 Task: Search one way flight ticket for 5 adults, 1 child, 2 infants in seat and 1 infant on lap in business from Westerly: Westerly State Airport to Evansville: Evansville Regional Airport on 5-3-2023. Choice of flights is United. Number of bags: 1 carry on bag. Price is upto 86000. Outbound departure time preference is 15:15.
Action: Mouse moved to (319, 129)
Screenshot: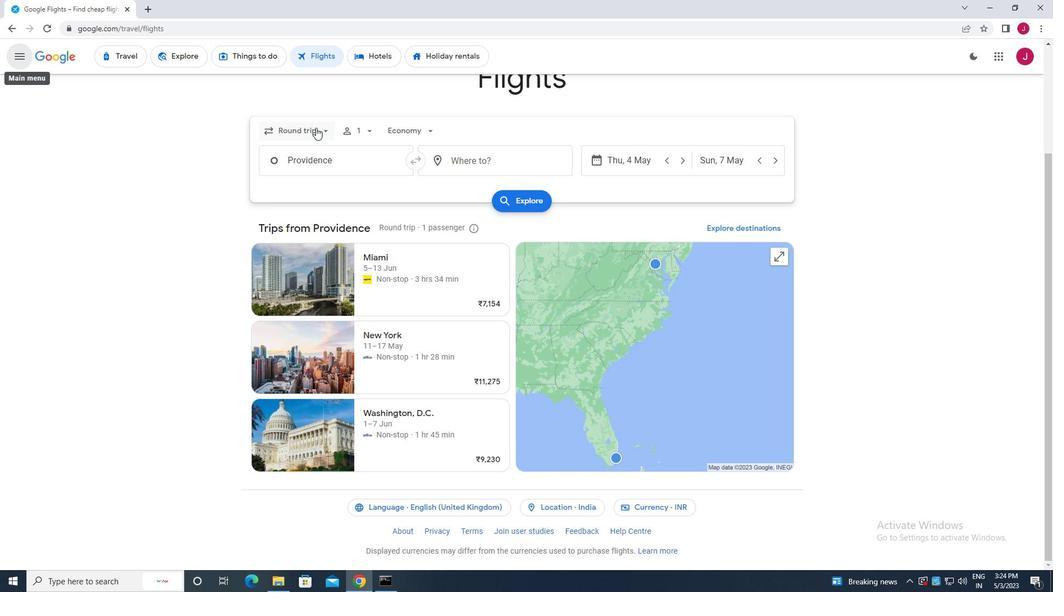 
Action: Mouse pressed left at (319, 129)
Screenshot: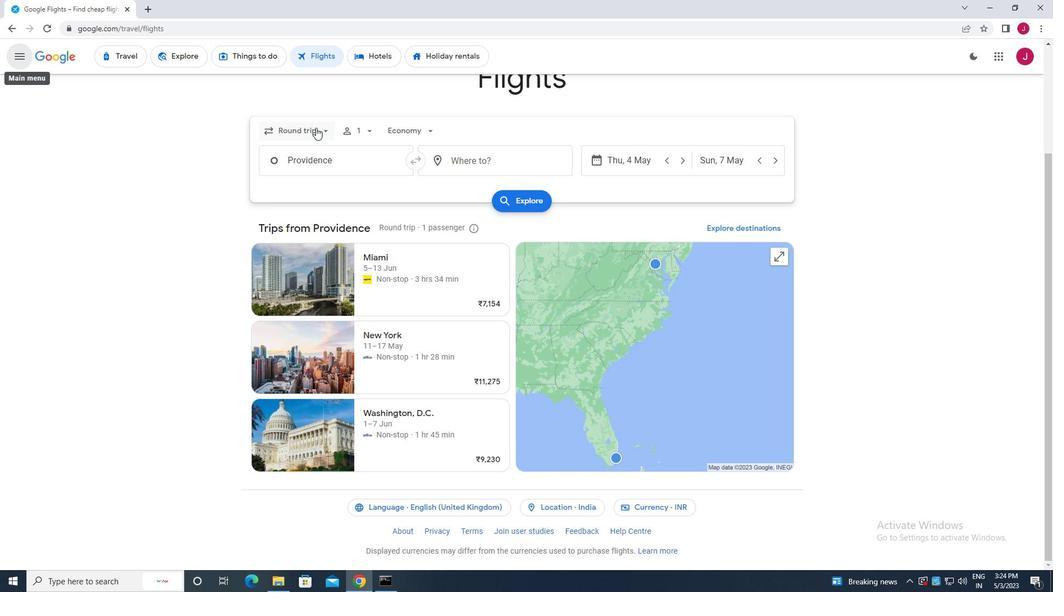 
Action: Mouse moved to (312, 182)
Screenshot: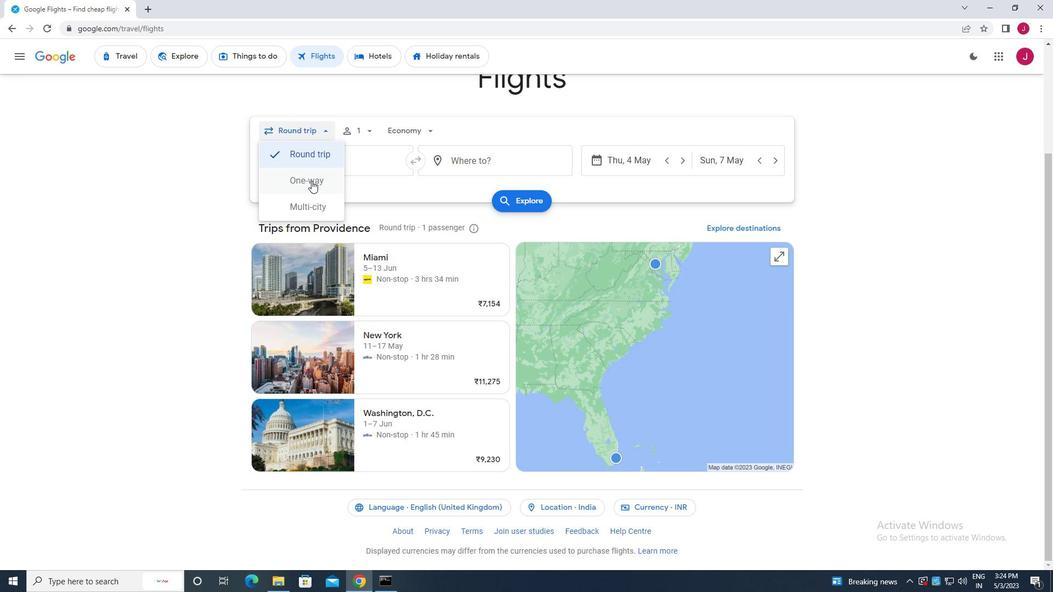 
Action: Mouse pressed left at (312, 182)
Screenshot: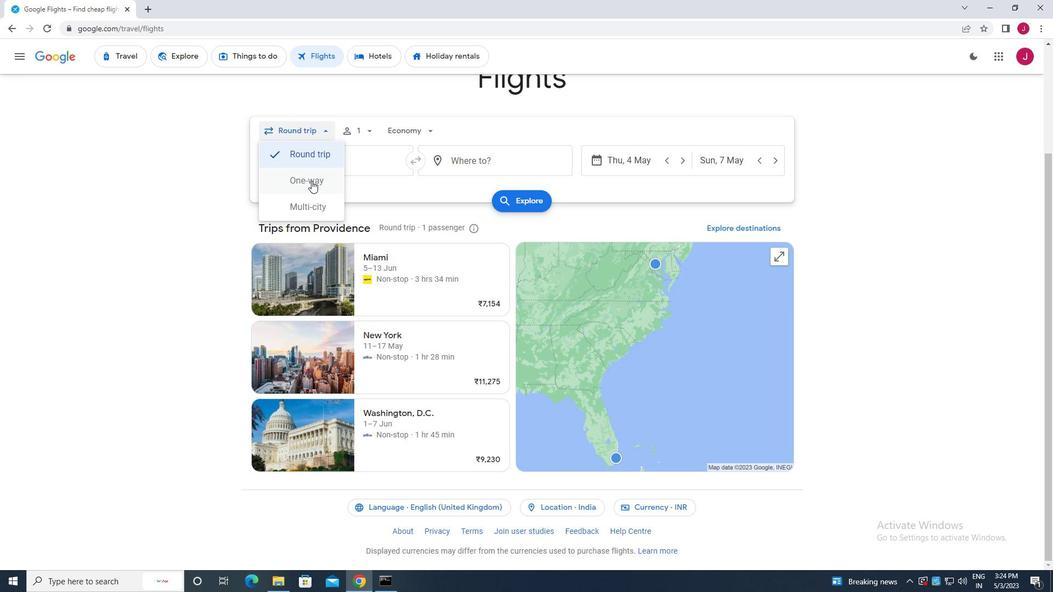 
Action: Mouse moved to (364, 131)
Screenshot: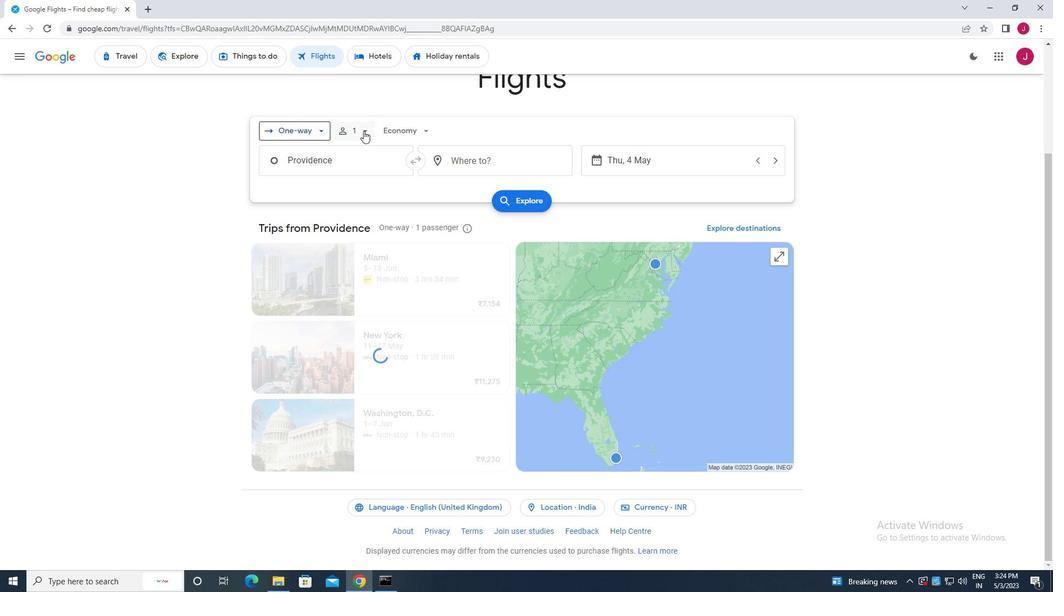 
Action: Mouse pressed left at (364, 131)
Screenshot: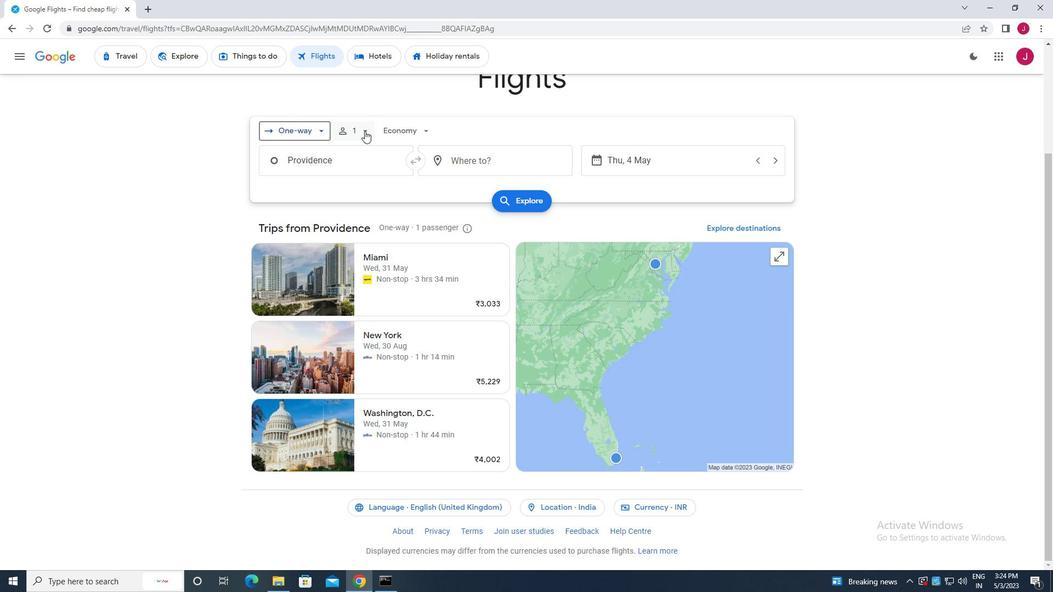 
Action: Mouse moved to (455, 162)
Screenshot: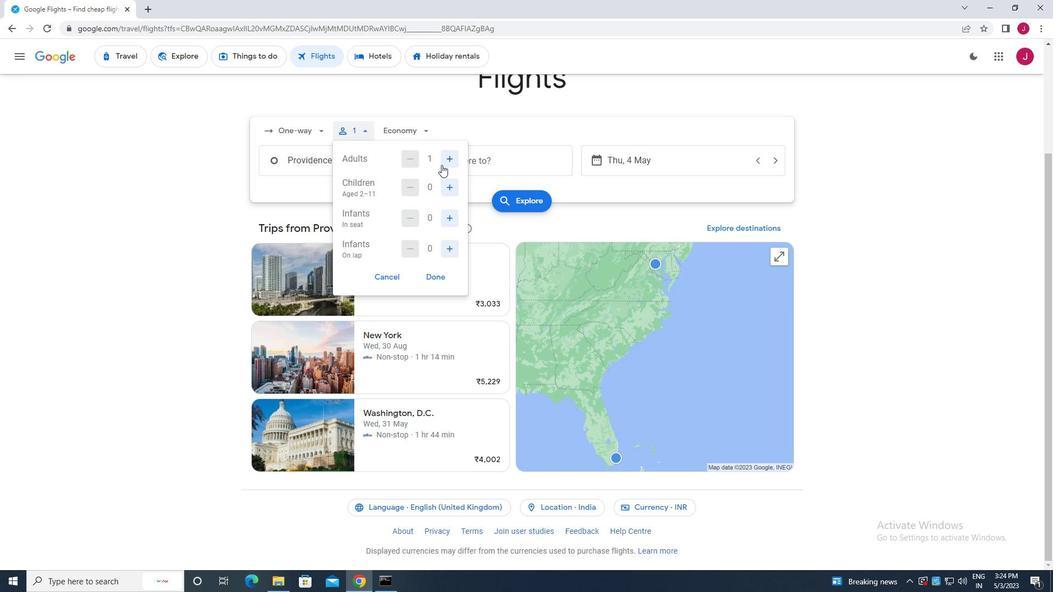 
Action: Mouse pressed left at (455, 162)
Screenshot: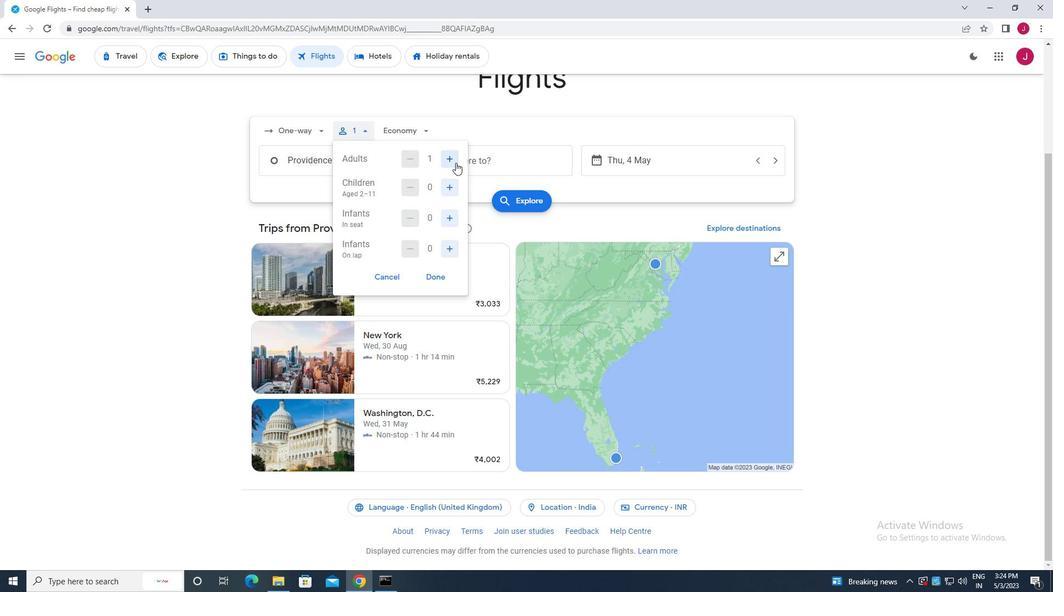 
Action: Mouse pressed left at (455, 162)
Screenshot: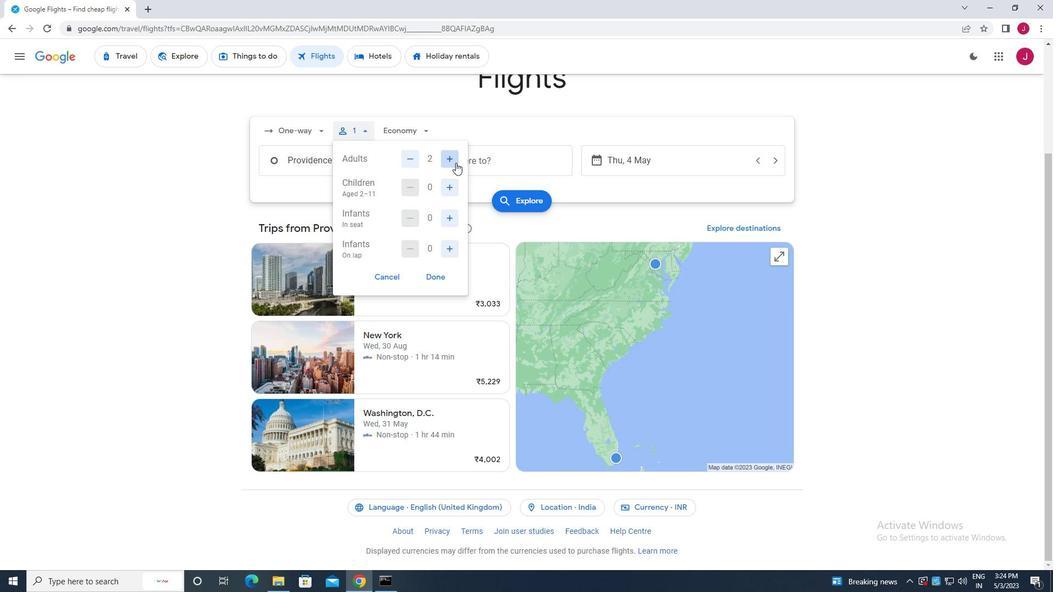 
Action: Mouse pressed left at (455, 162)
Screenshot: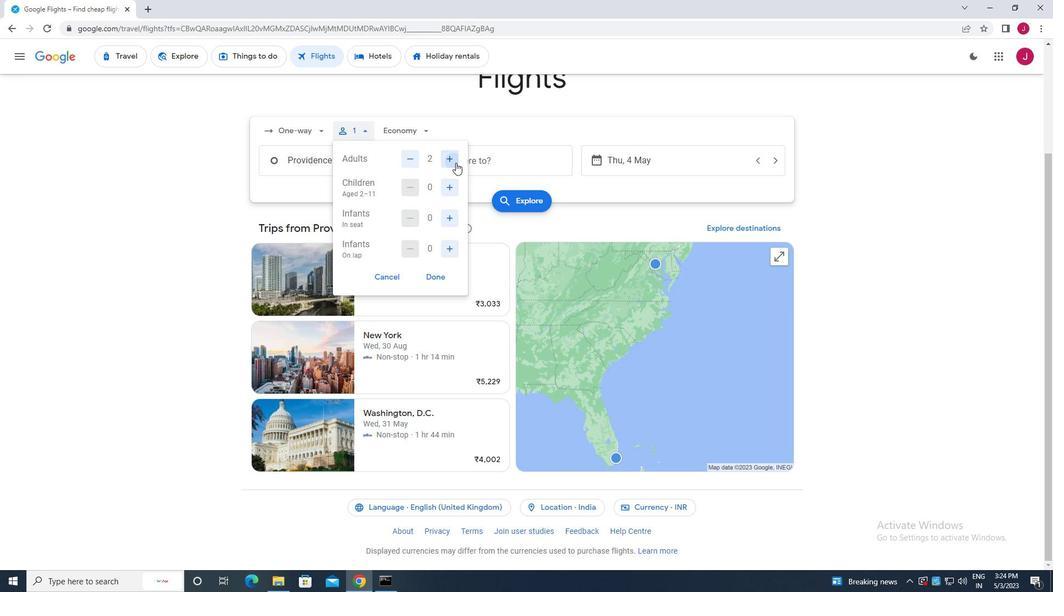 
Action: Mouse pressed left at (455, 162)
Screenshot: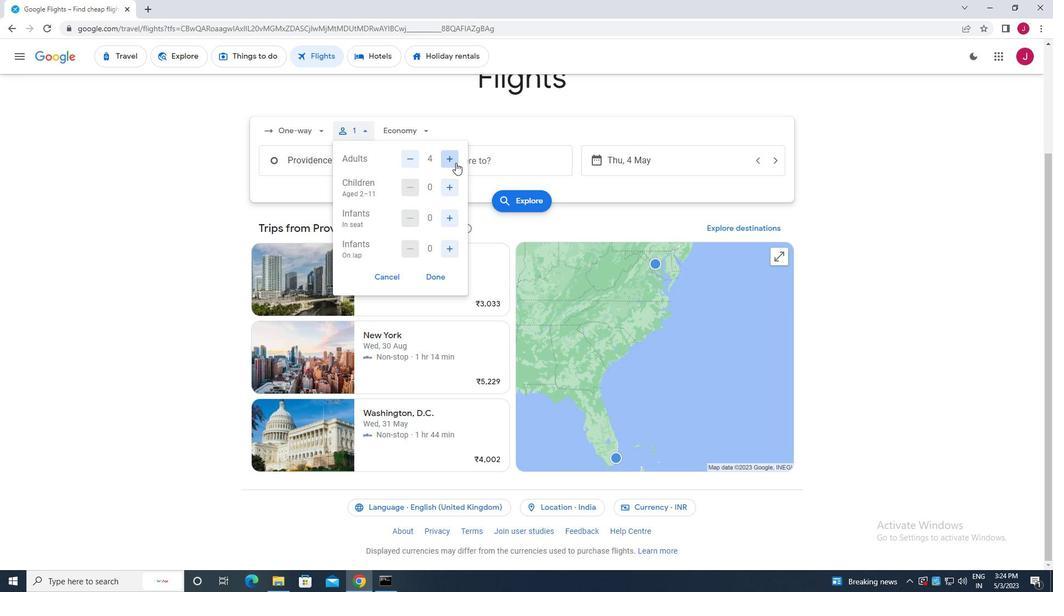 
Action: Mouse moved to (448, 188)
Screenshot: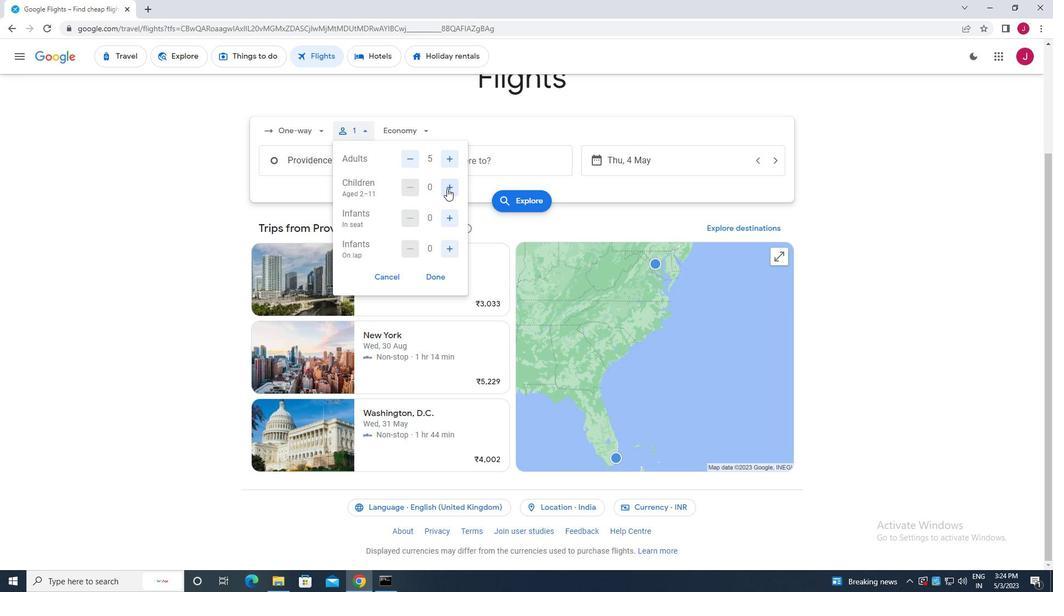 
Action: Mouse pressed left at (448, 188)
Screenshot: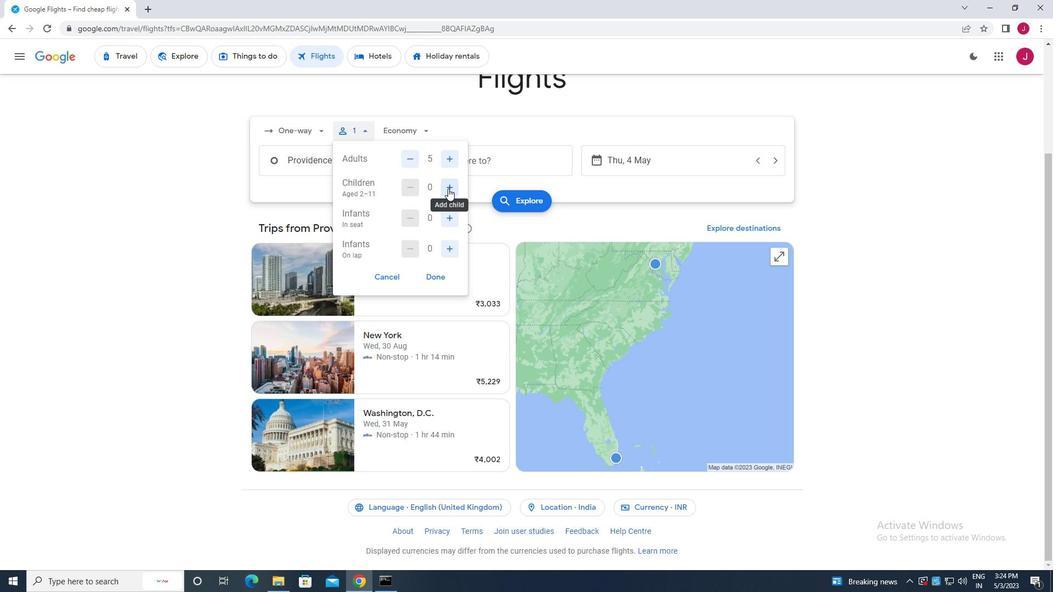 
Action: Mouse moved to (450, 218)
Screenshot: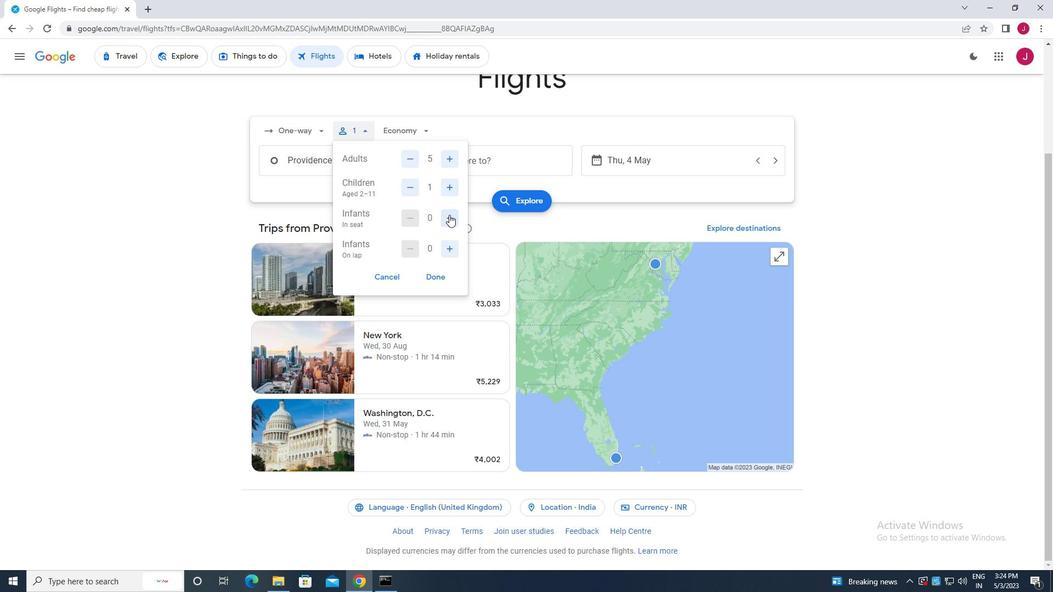 
Action: Mouse pressed left at (450, 218)
Screenshot: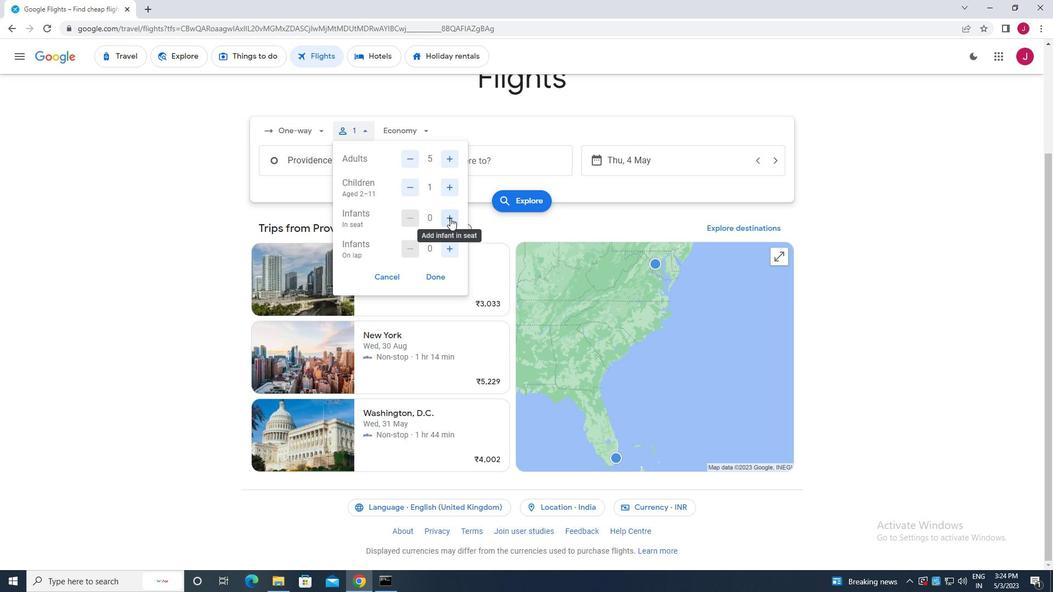 
Action: Mouse pressed left at (450, 218)
Screenshot: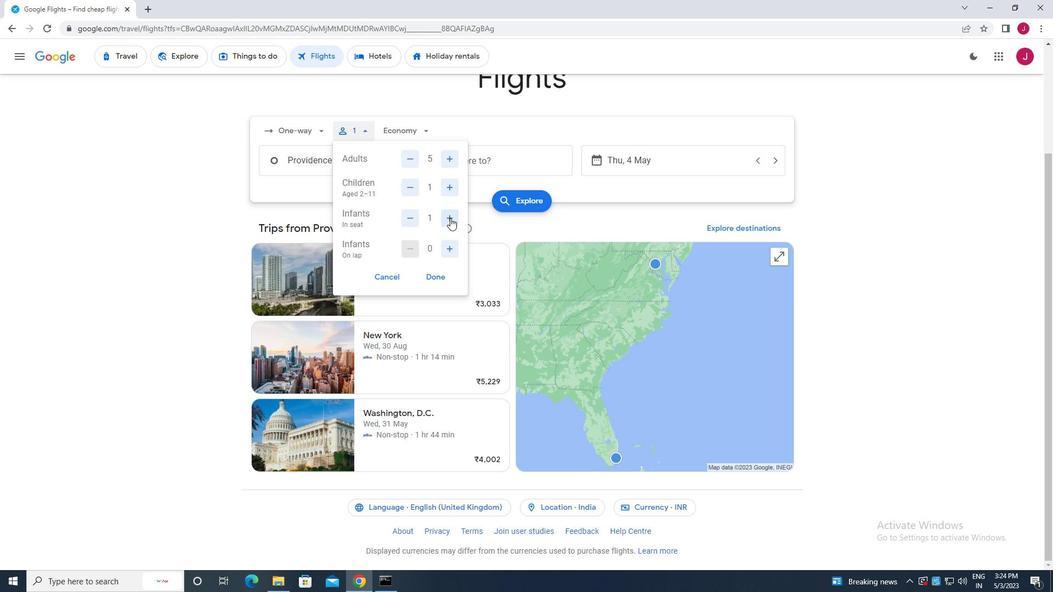 
Action: Mouse moved to (448, 249)
Screenshot: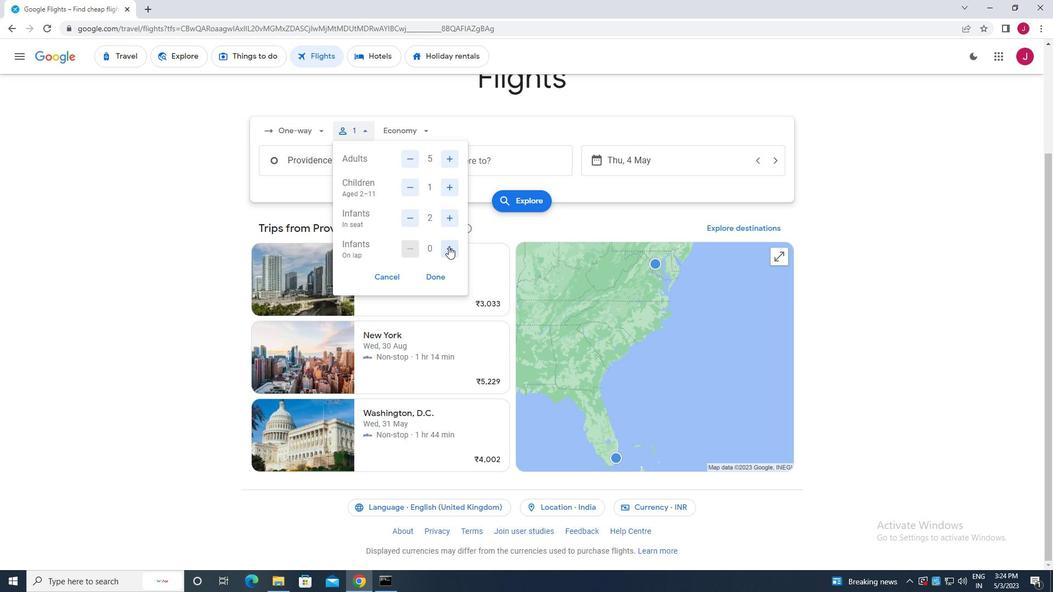 
Action: Mouse pressed left at (448, 249)
Screenshot: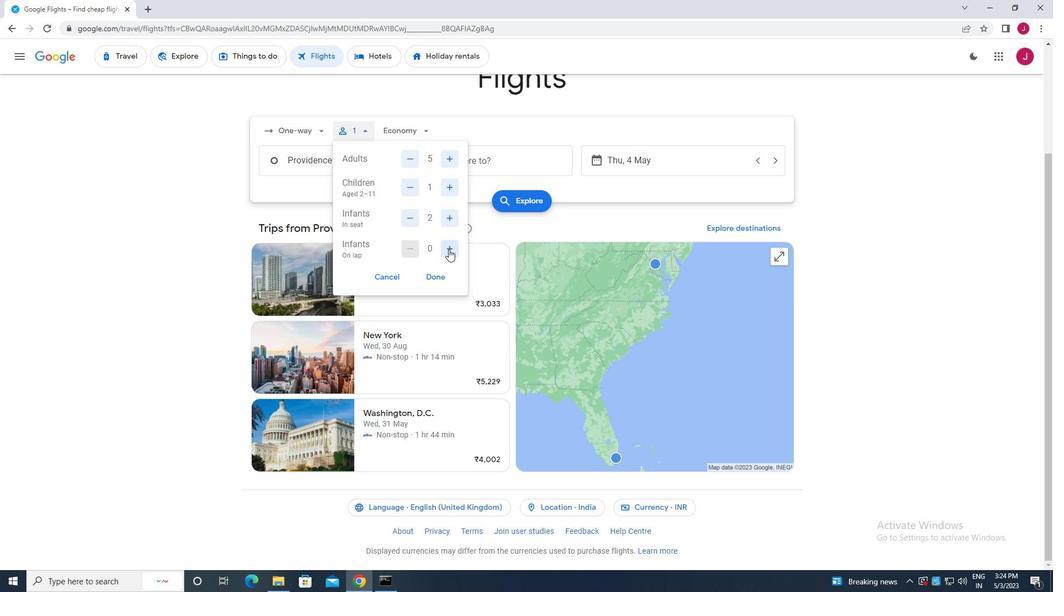 
Action: Mouse moved to (434, 278)
Screenshot: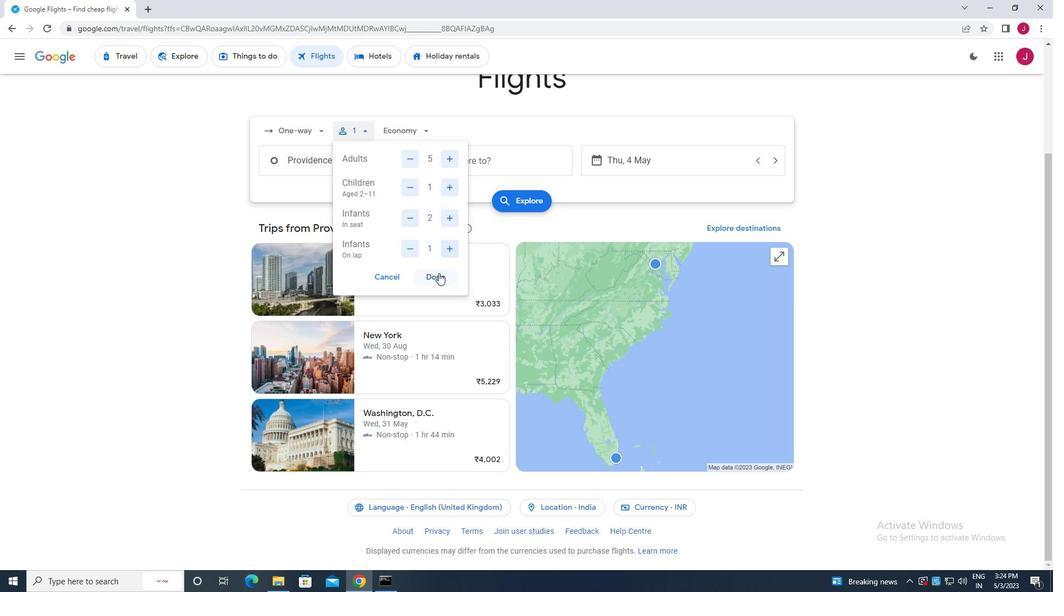 
Action: Mouse pressed left at (434, 278)
Screenshot: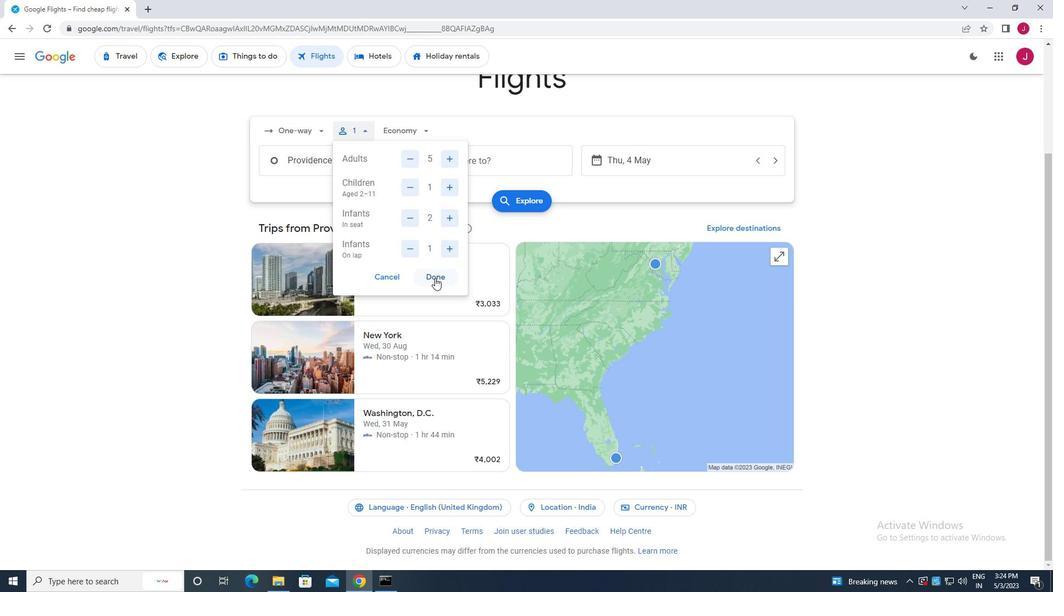 
Action: Mouse moved to (419, 128)
Screenshot: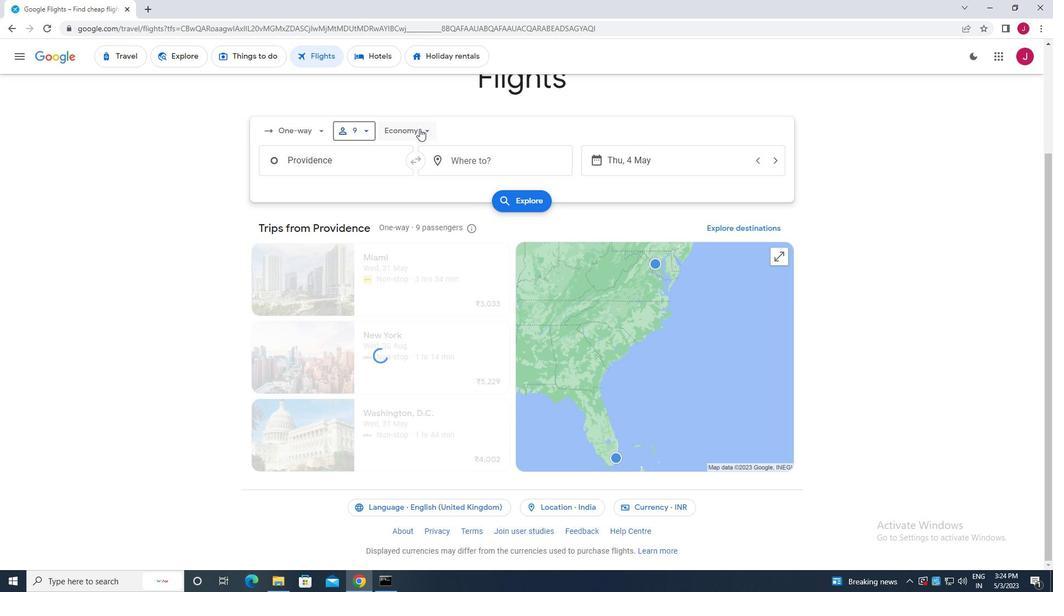 
Action: Mouse pressed left at (419, 128)
Screenshot: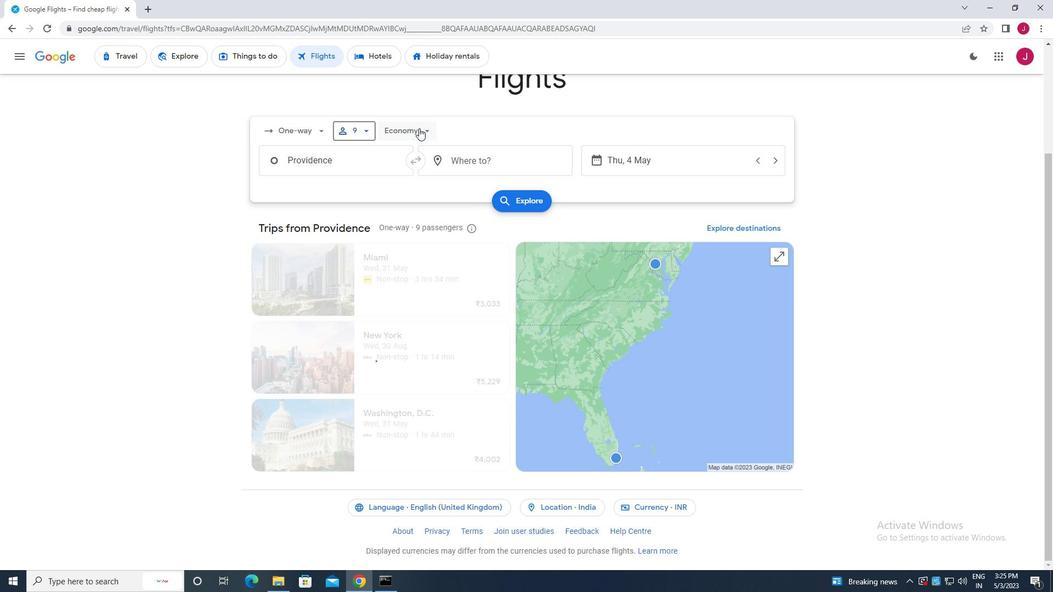 
Action: Mouse moved to (430, 208)
Screenshot: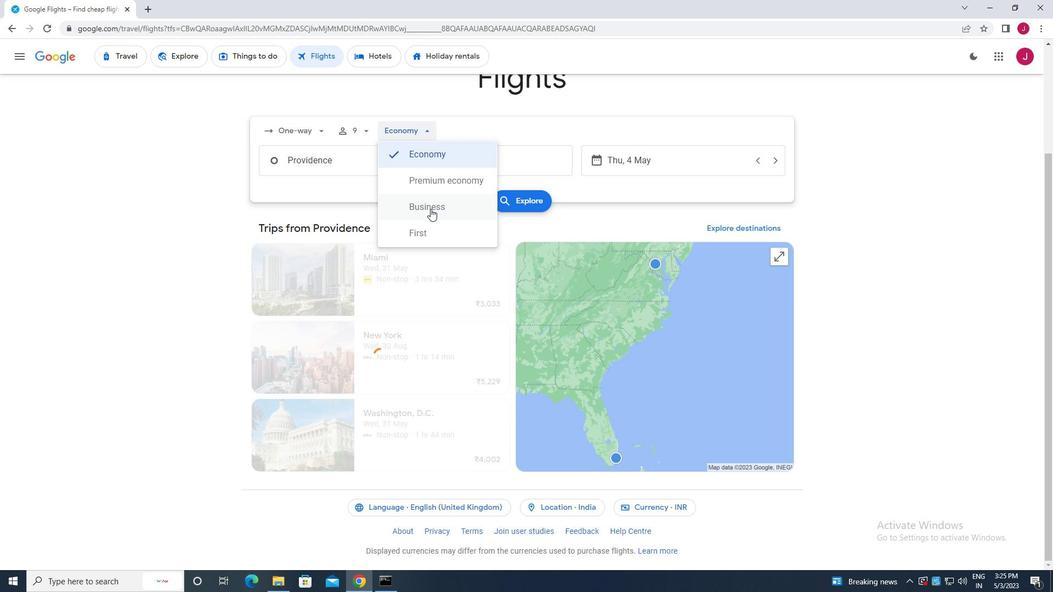 
Action: Mouse pressed left at (430, 208)
Screenshot: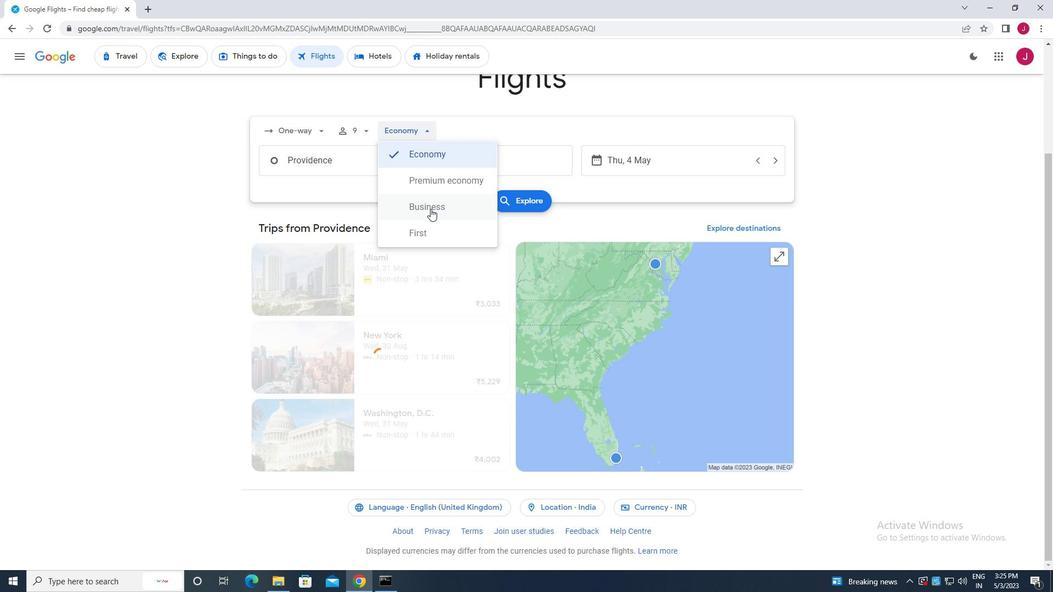 
Action: Mouse moved to (365, 167)
Screenshot: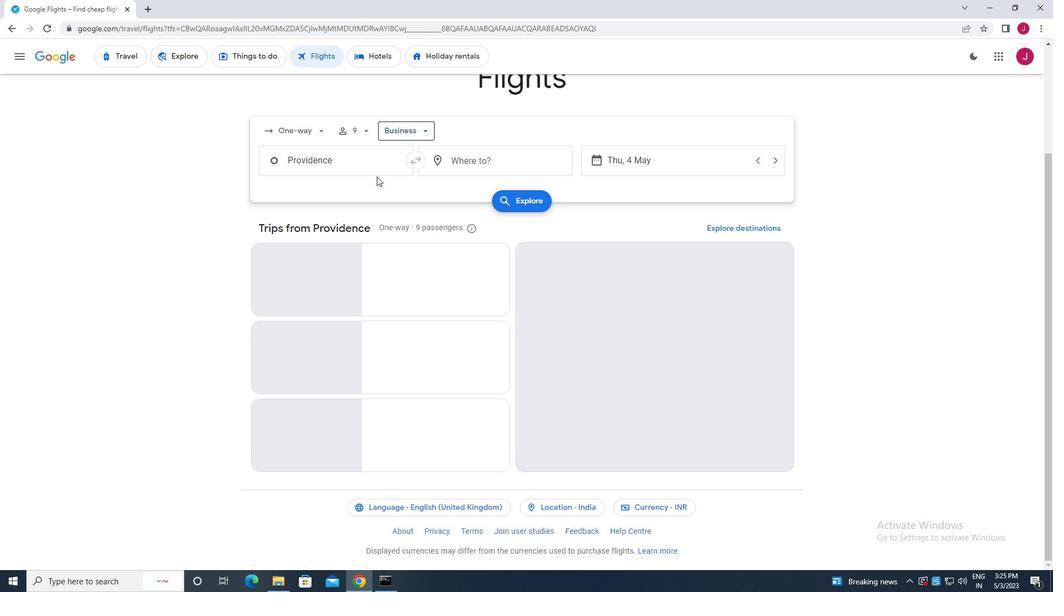 
Action: Mouse pressed left at (365, 167)
Screenshot: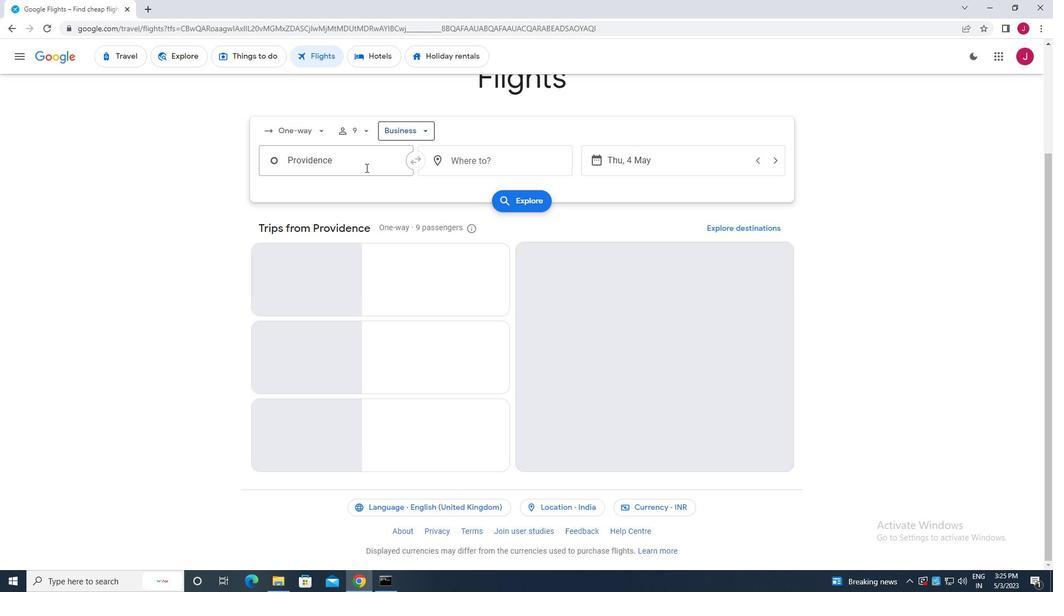 
Action: Mouse moved to (365, 167)
Screenshot: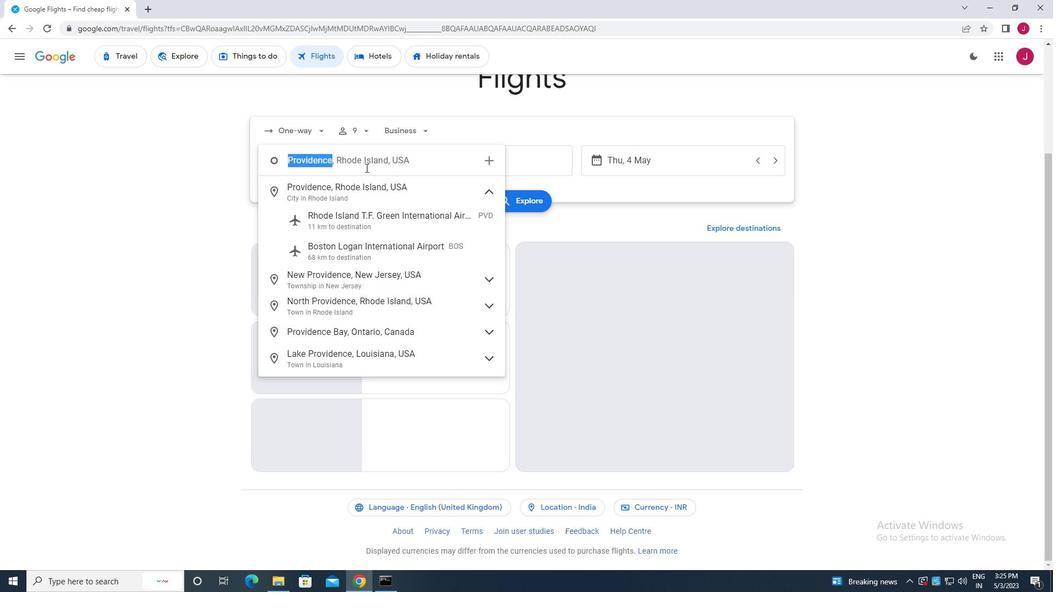 
Action: Key pressed westery<Key.space>state<Key.backspace><Key.backspace><Key.backspace><Key.backspace><Key.backspace><Key.backspace><Key.space>airport
Screenshot: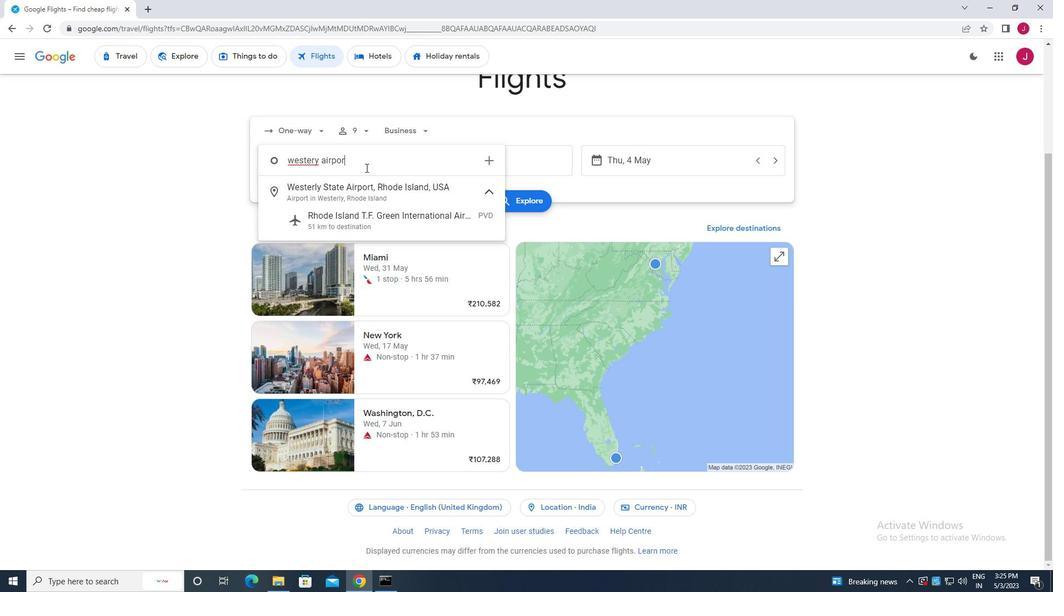 
Action: Mouse moved to (376, 189)
Screenshot: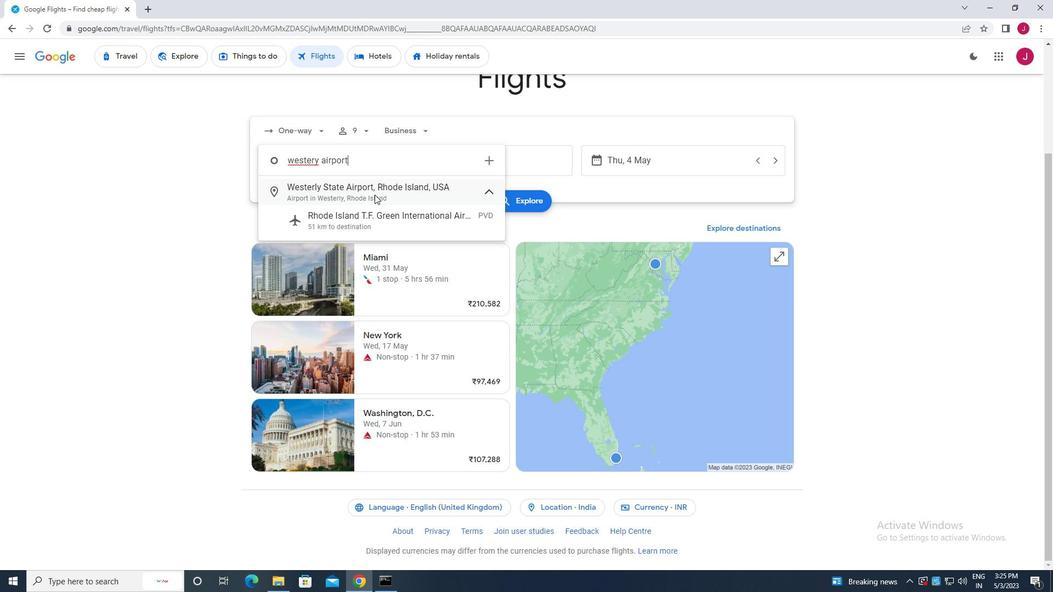 
Action: Mouse pressed left at (376, 189)
Screenshot: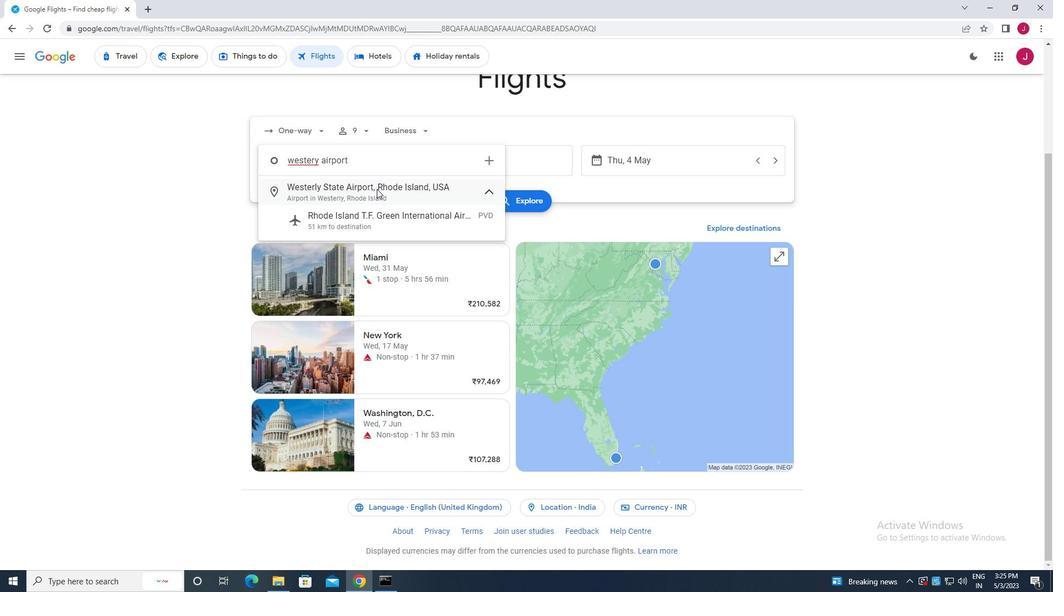 
Action: Mouse moved to (487, 165)
Screenshot: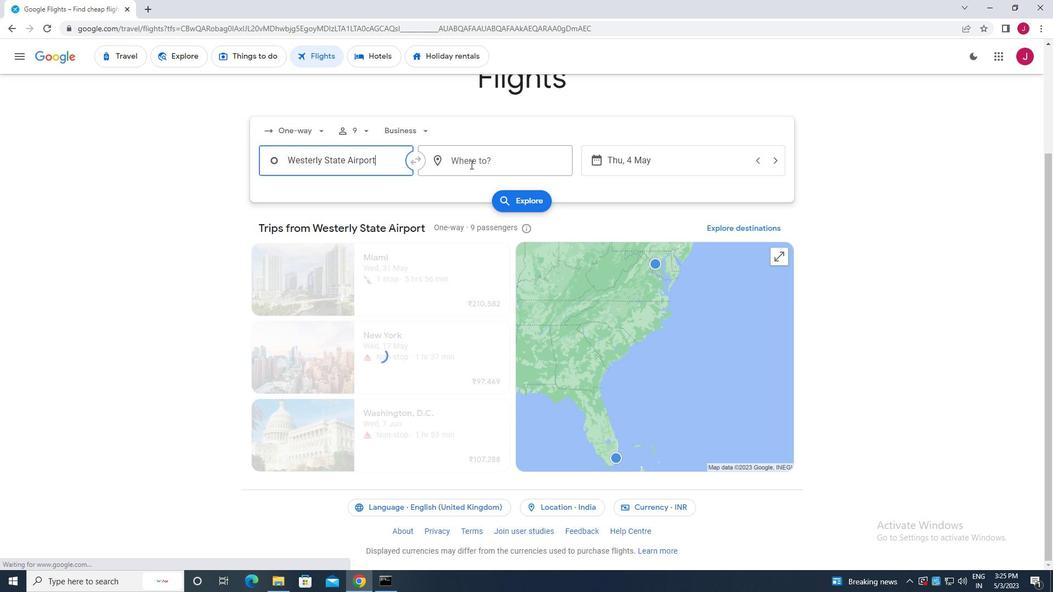 
Action: Mouse pressed left at (487, 165)
Screenshot: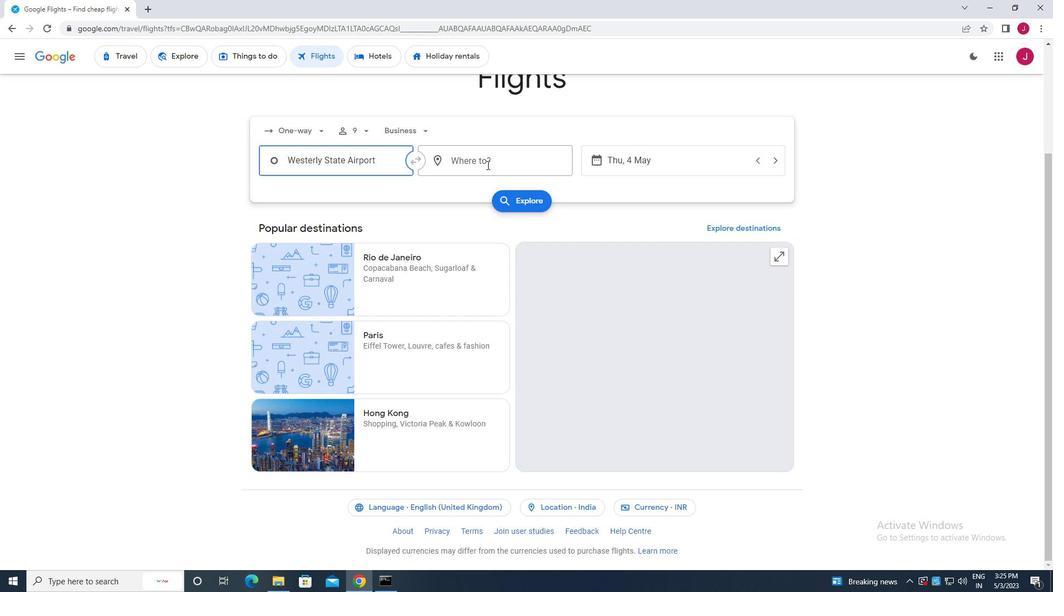 
Action: Mouse moved to (489, 165)
Screenshot: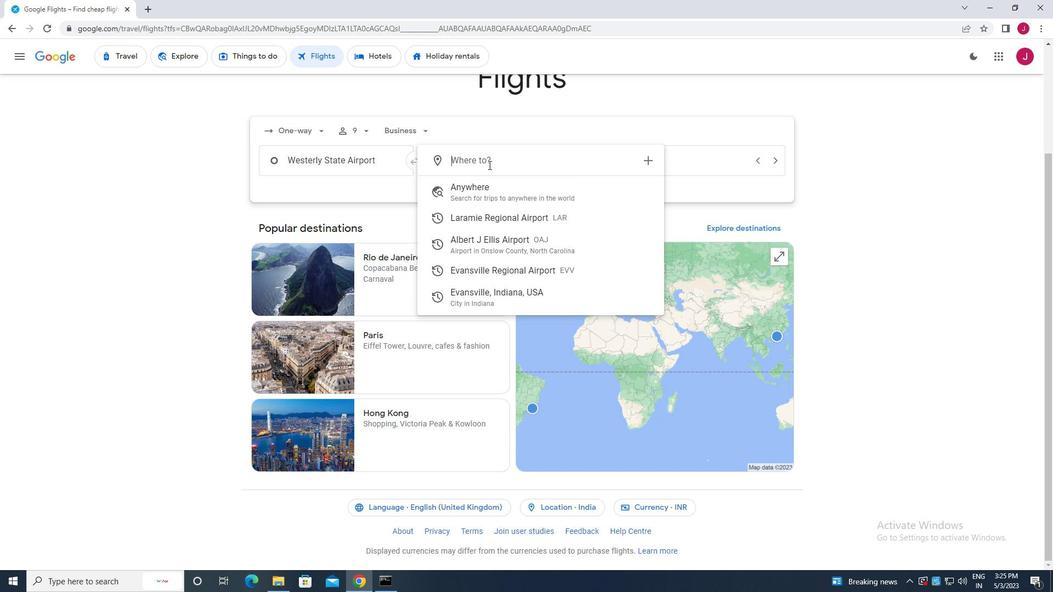 
Action: Key pressed evans
Screenshot: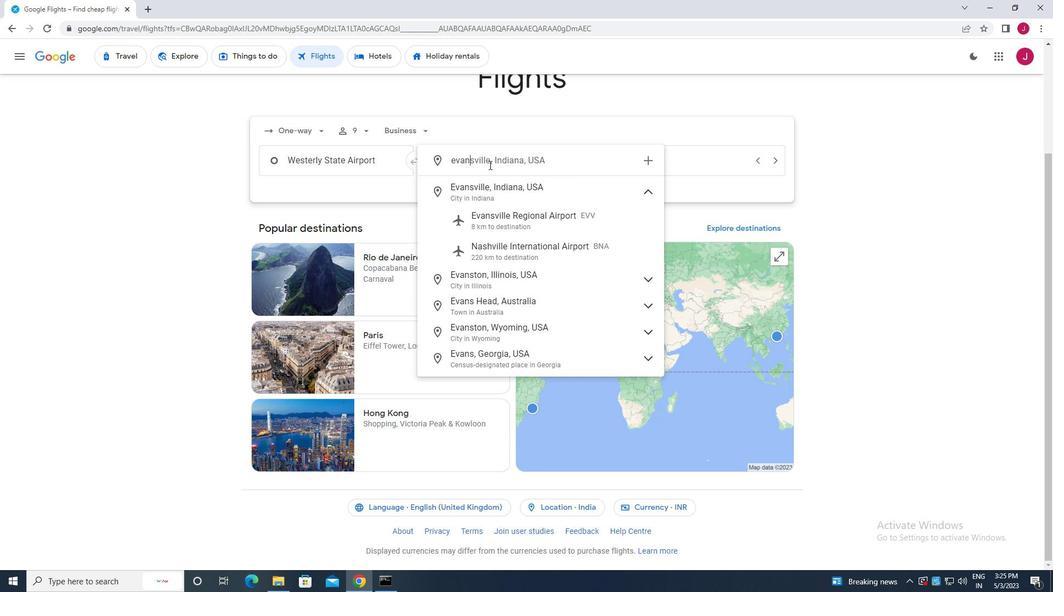 
Action: Mouse moved to (570, 221)
Screenshot: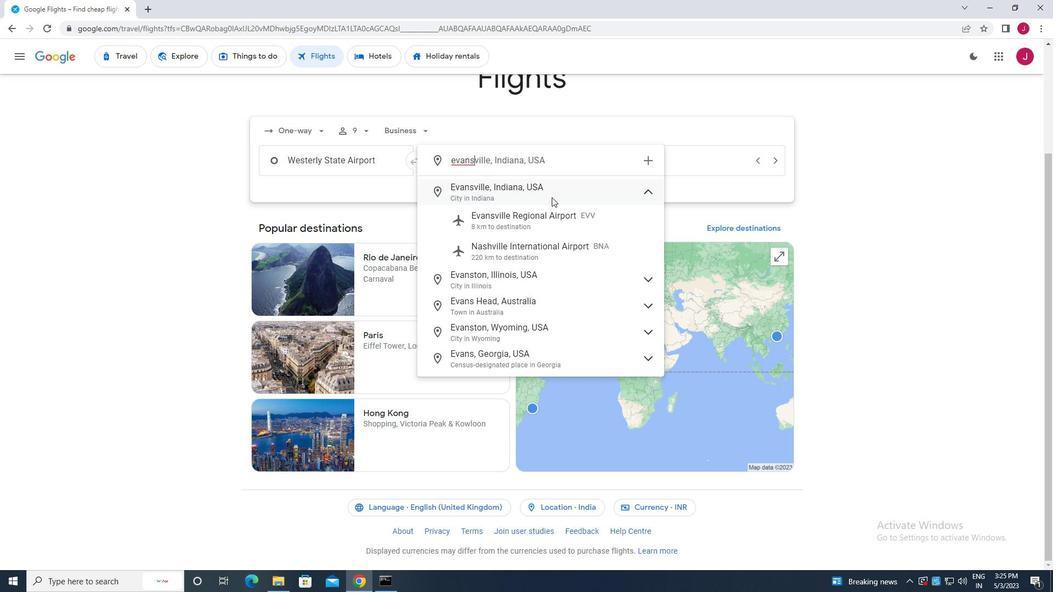 
Action: Mouse pressed left at (570, 221)
Screenshot: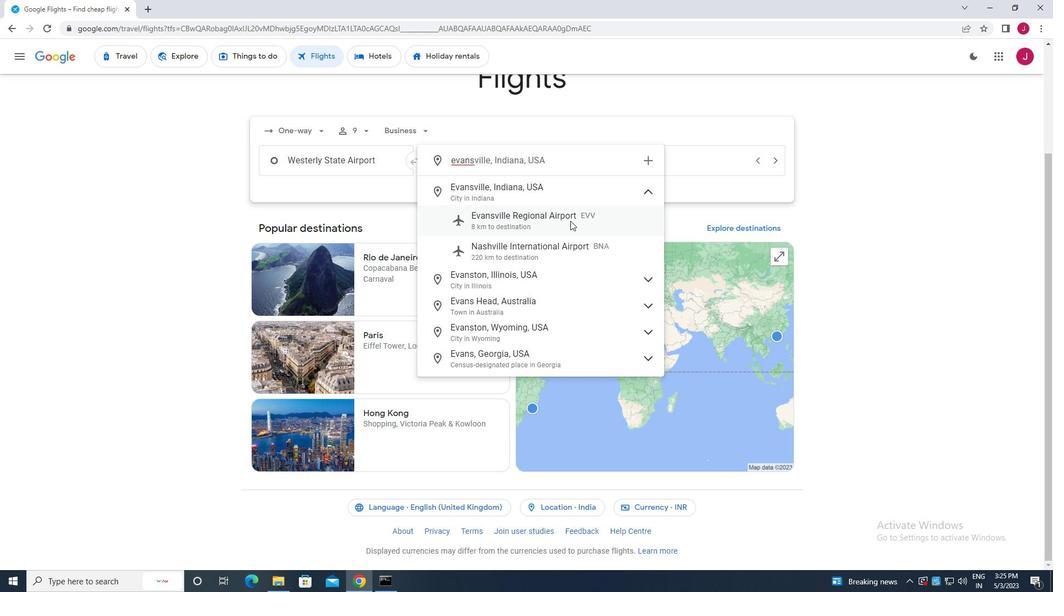 
Action: Mouse moved to (666, 165)
Screenshot: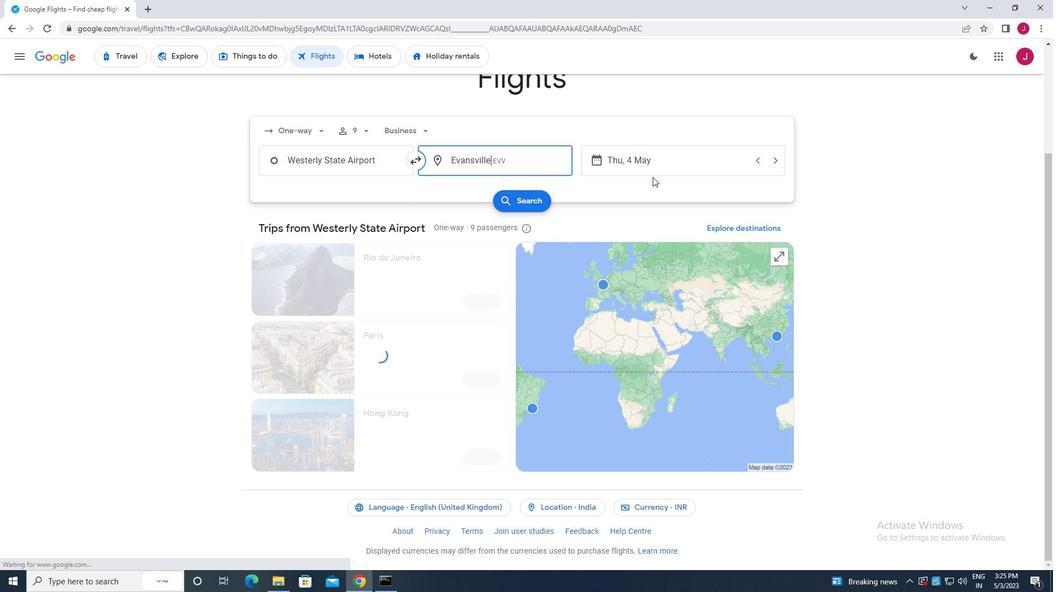 
Action: Mouse pressed left at (666, 165)
Screenshot: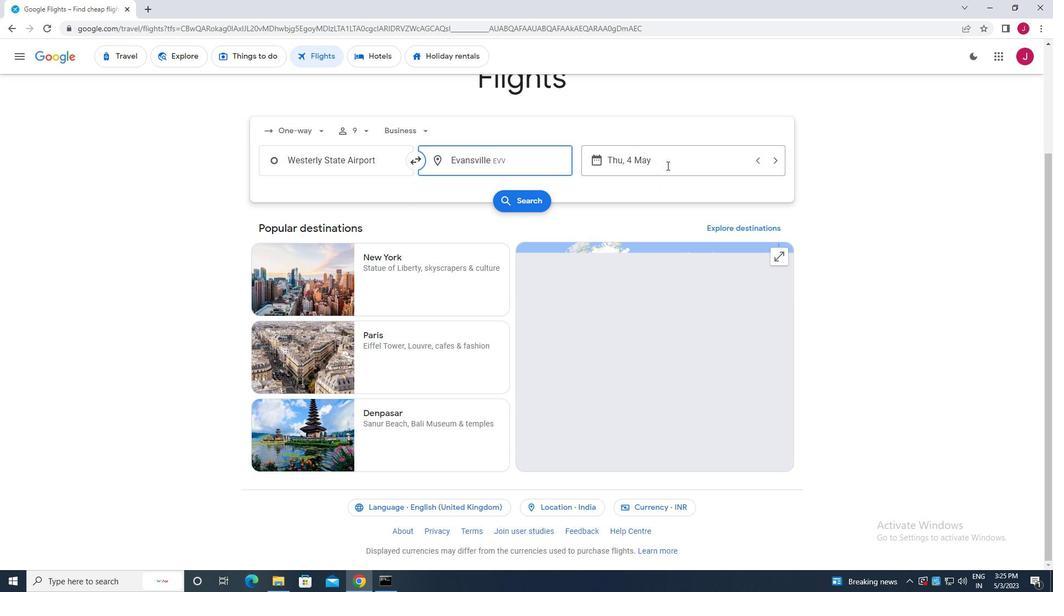 
Action: Mouse moved to (473, 249)
Screenshot: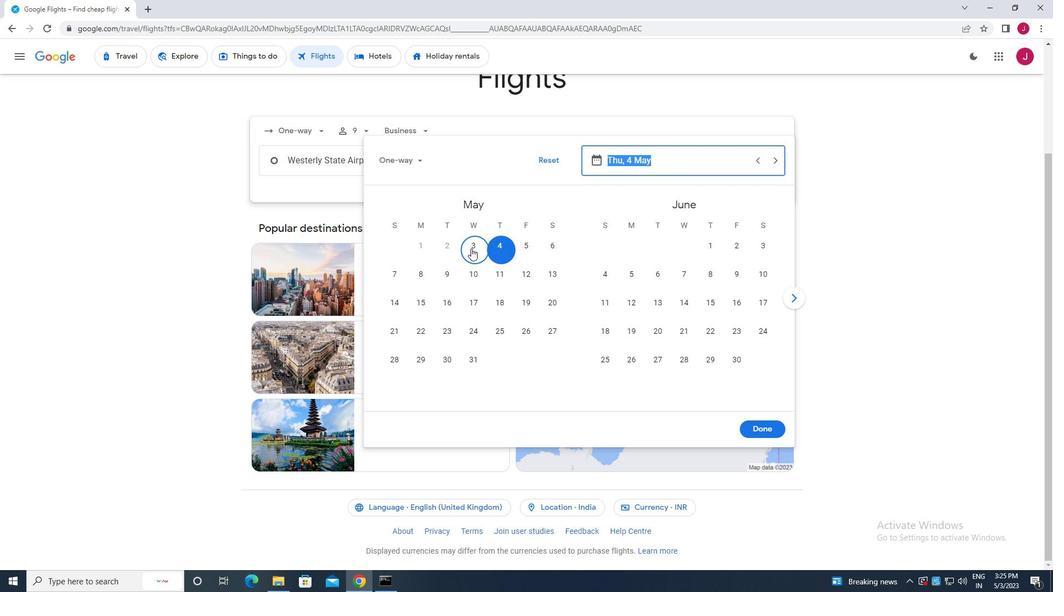 
Action: Mouse pressed left at (473, 249)
Screenshot: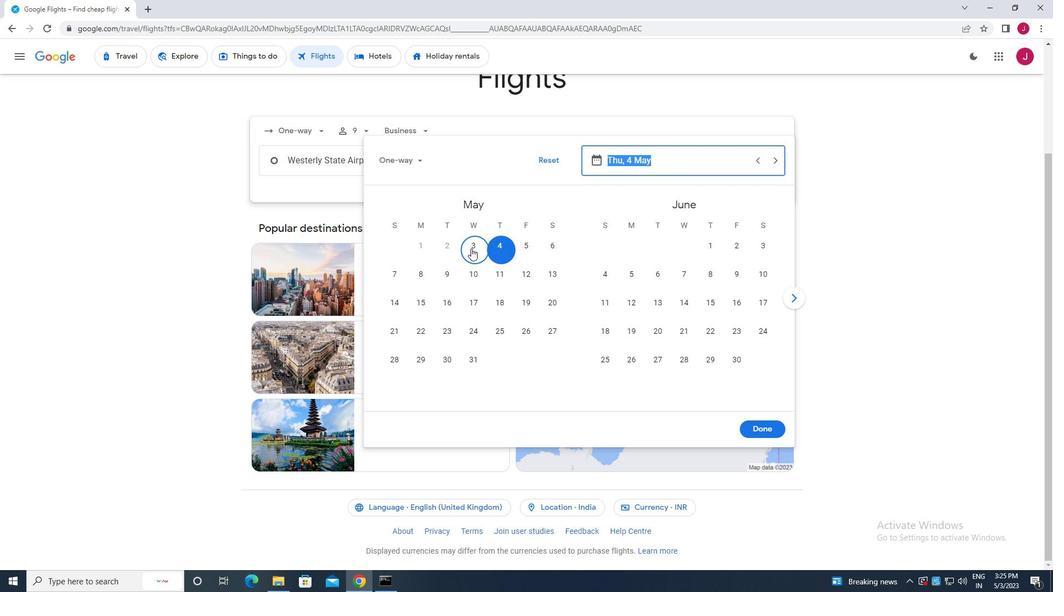 
Action: Mouse moved to (761, 425)
Screenshot: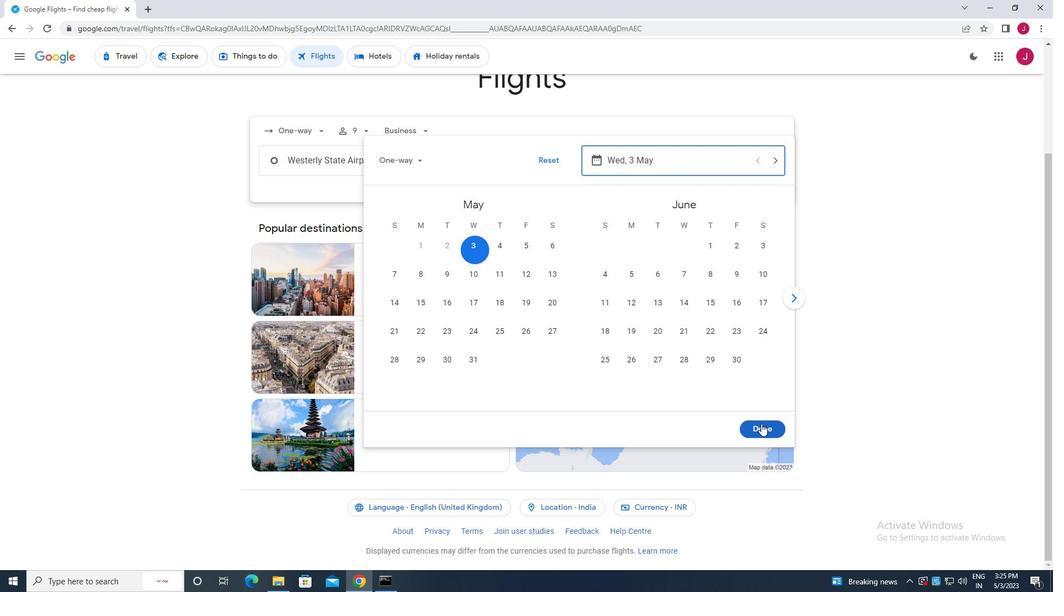 
Action: Mouse pressed left at (761, 425)
Screenshot: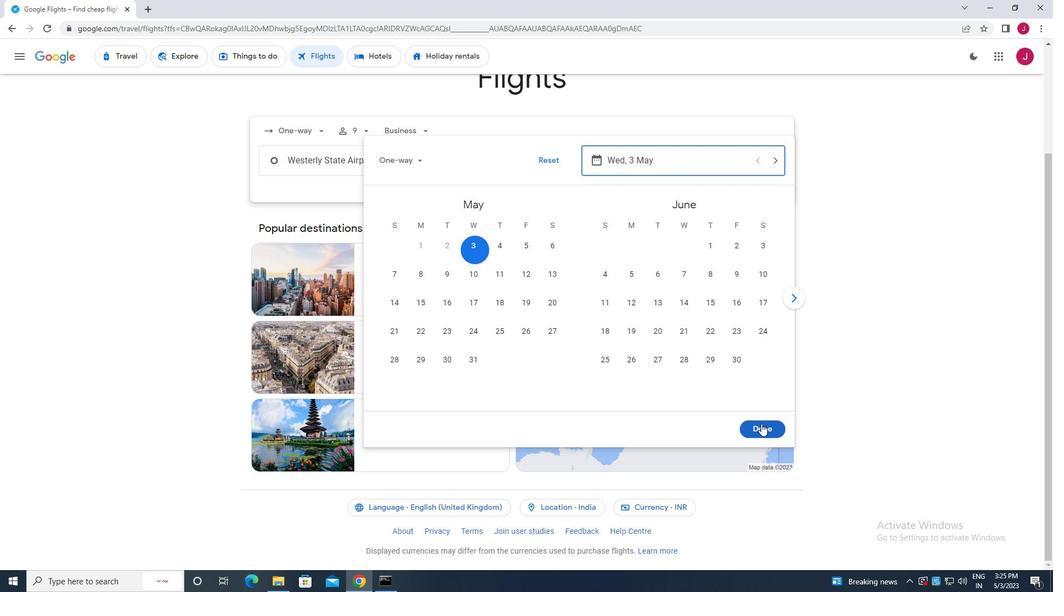 
Action: Mouse moved to (529, 202)
Screenshot: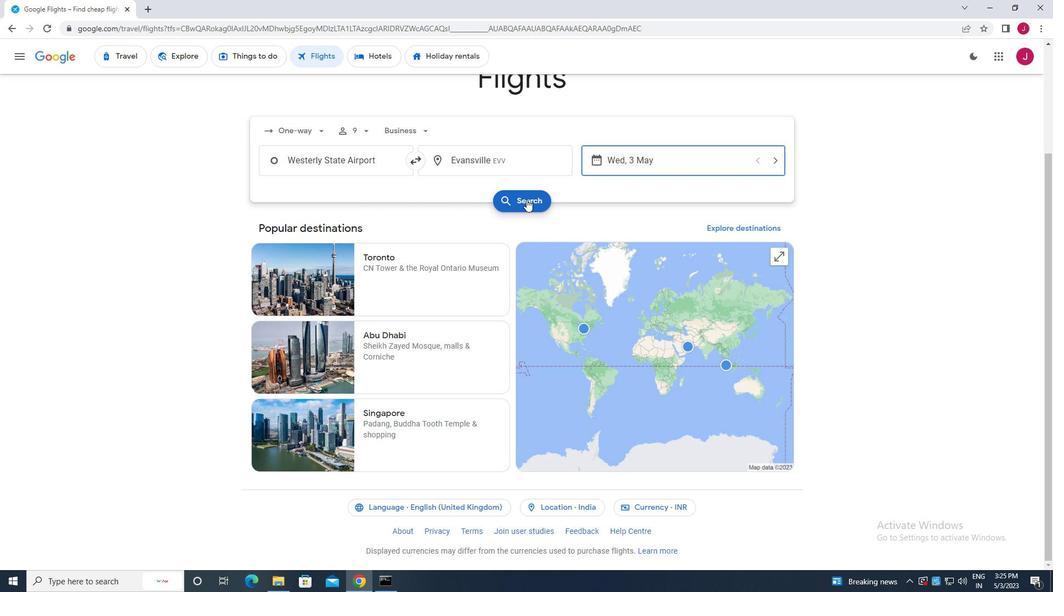 
Action: Mouse pressed left at (529, 202)
Screenshot: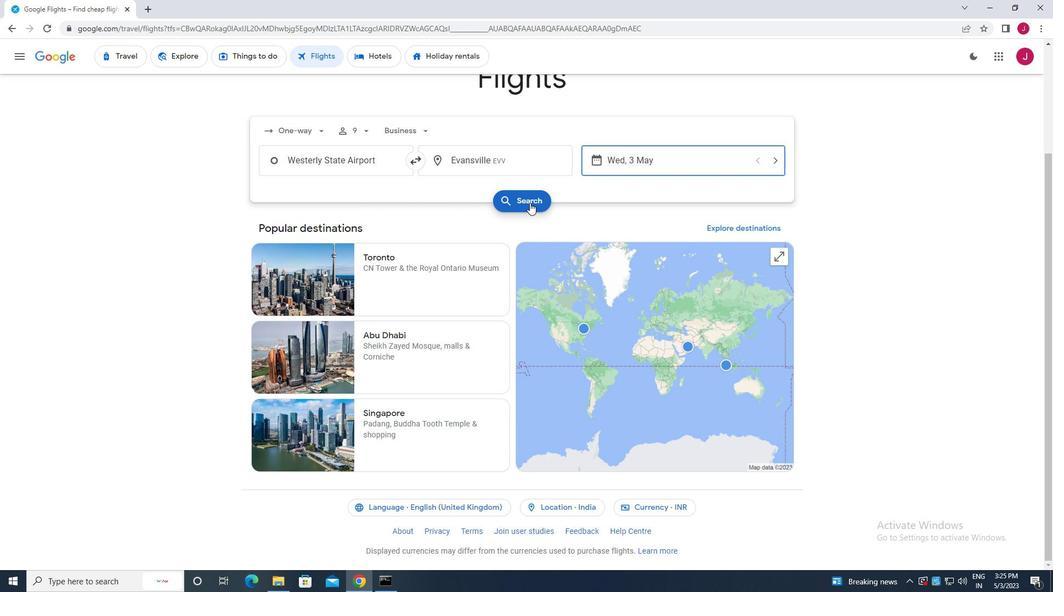 
Action: Mouse moved to (291, 155)
Screenshot: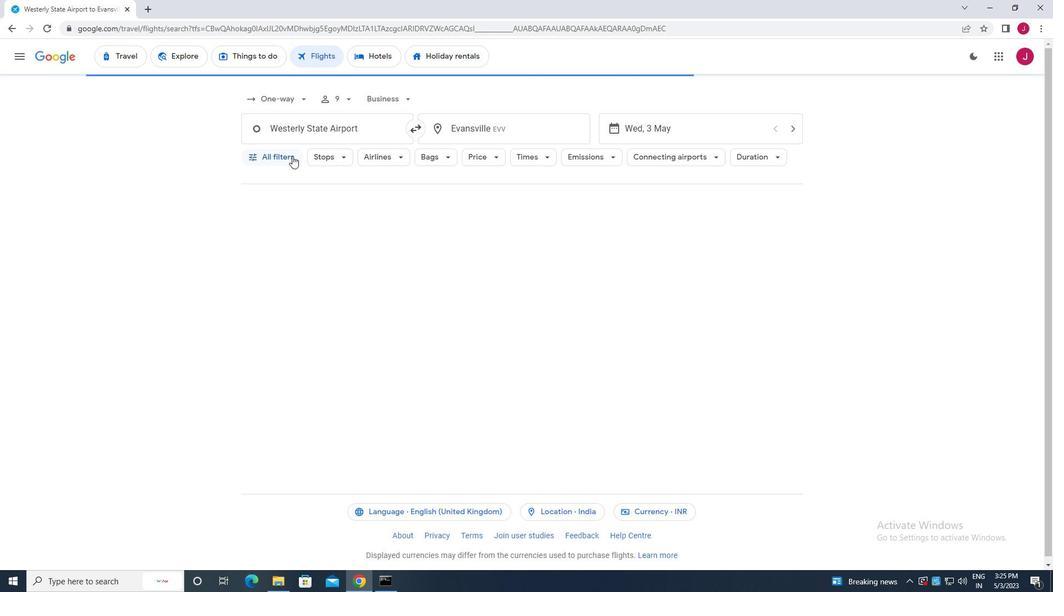 
Action: Mouse pressed left at (291, 155)
Screenshot: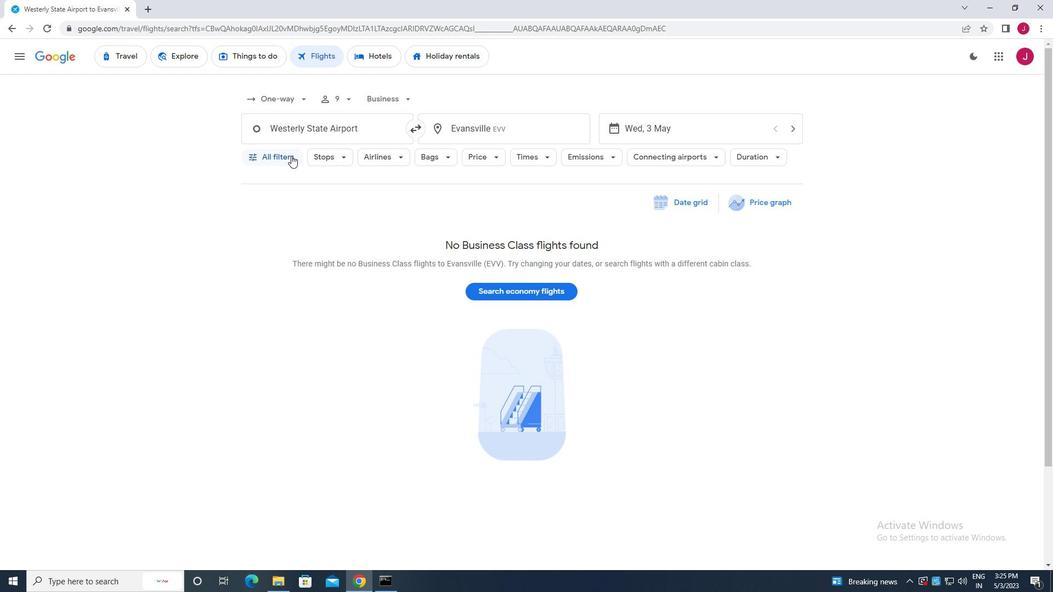 
Action: Mouse moved to (326, 193)
Screenshot: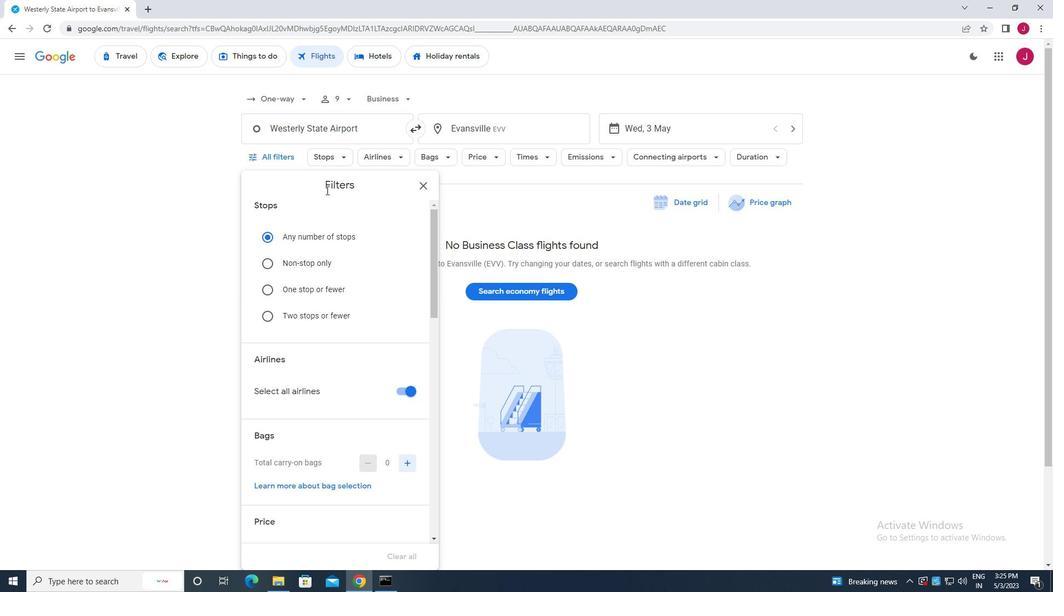 
Action: Mouse scrolled (326, 193) with delta (0, 0)
Screenshot: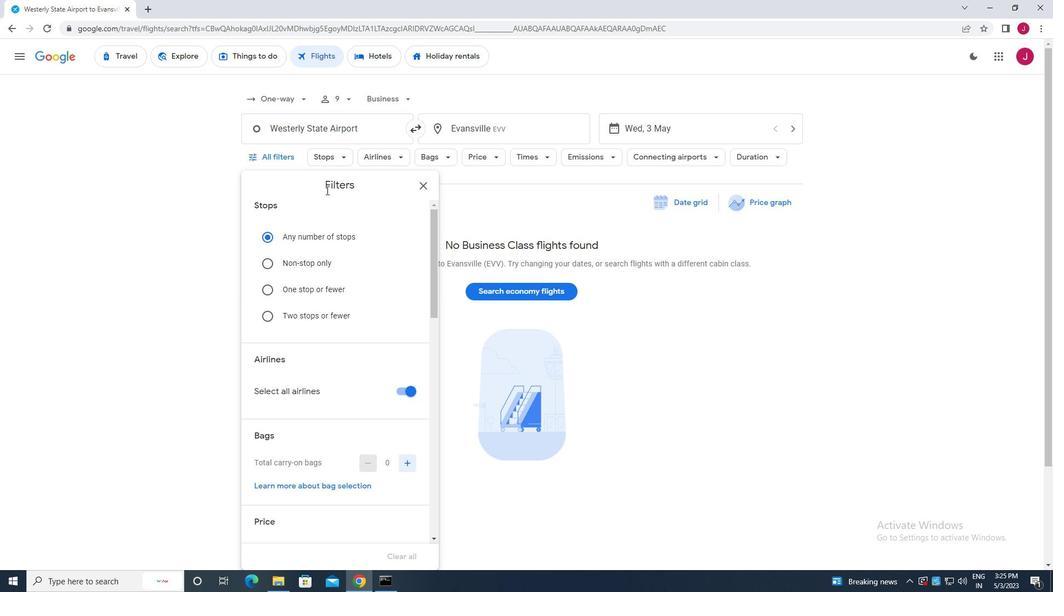 
Action: Mouse moved to (330, 198)
Screenshot: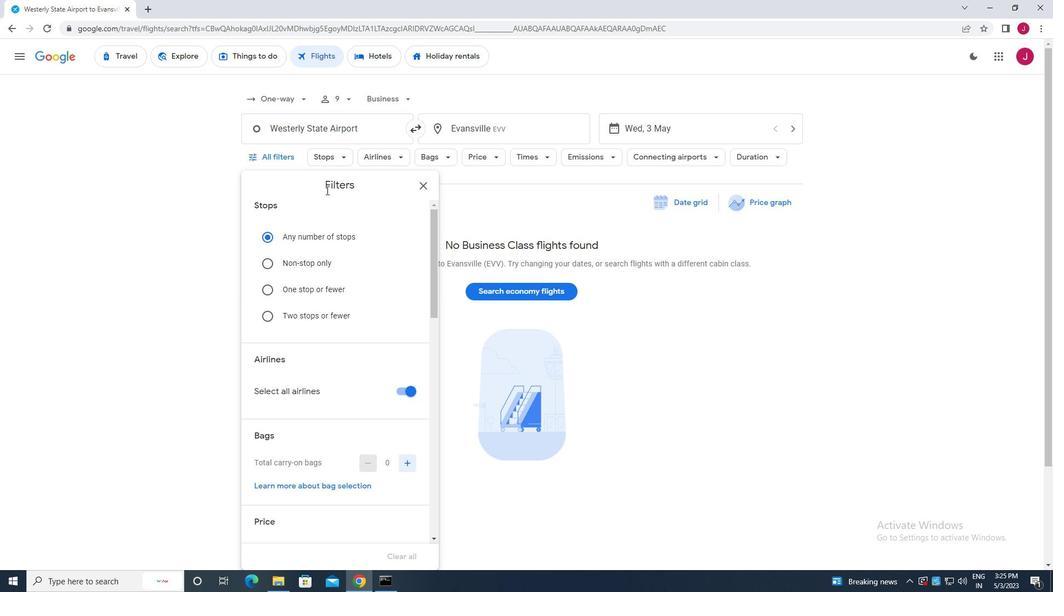 
Action: Mouse scrolled (330, 197) with delta (0, 0)
Screenshot: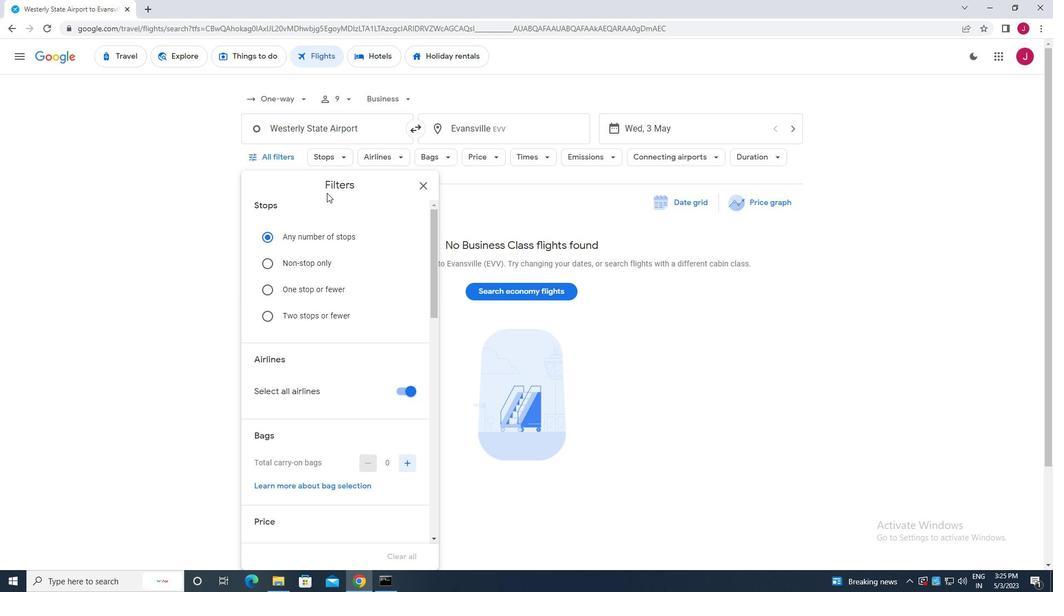 
Action: Mouse moved to (400, 278)
Screenshot: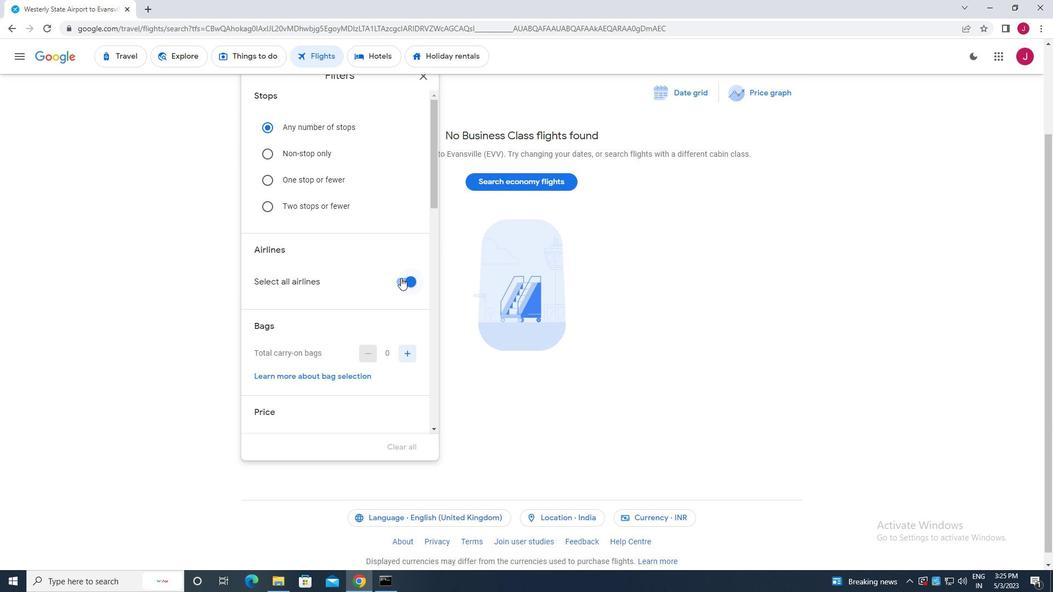 
Action: Mouse pressed left at (400, 278)
Screenshot: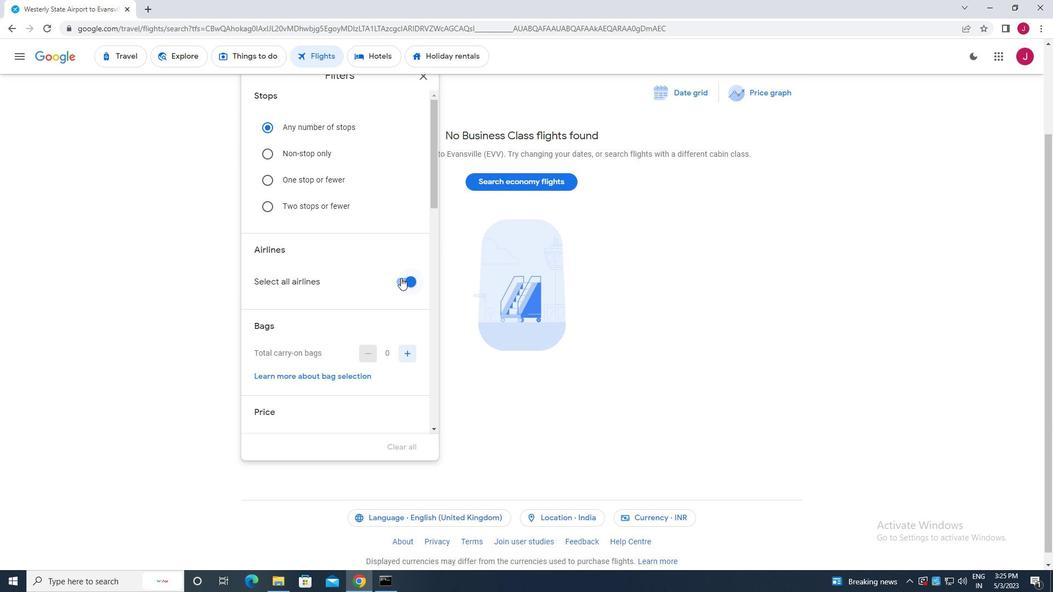 
Action: Mouse moved to (358, 240)
Screenshot: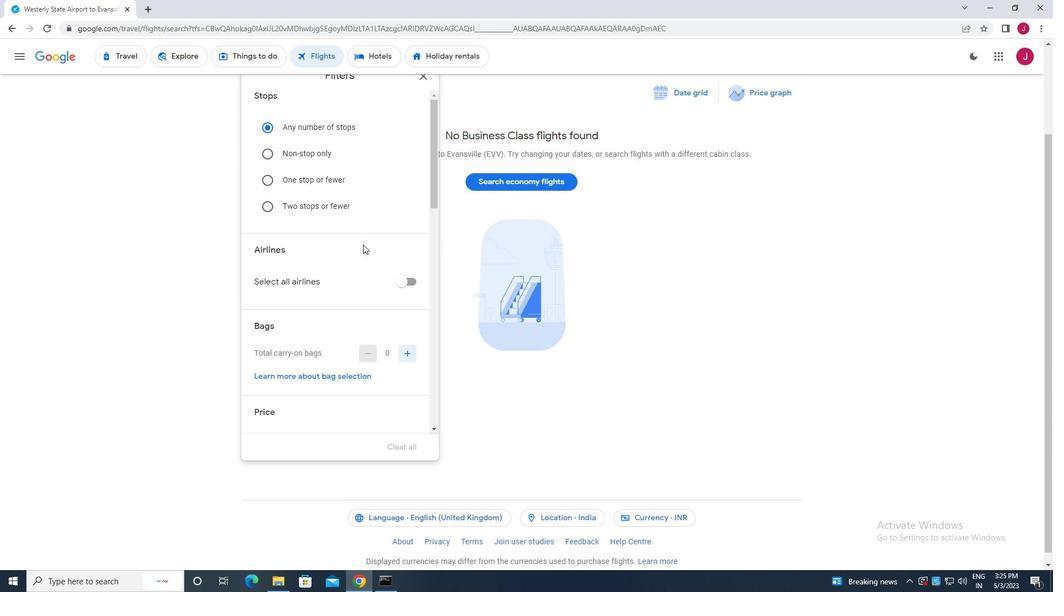 
Action: Mouse scrolled (358, 239) with delta (0, 0)
Screenshot: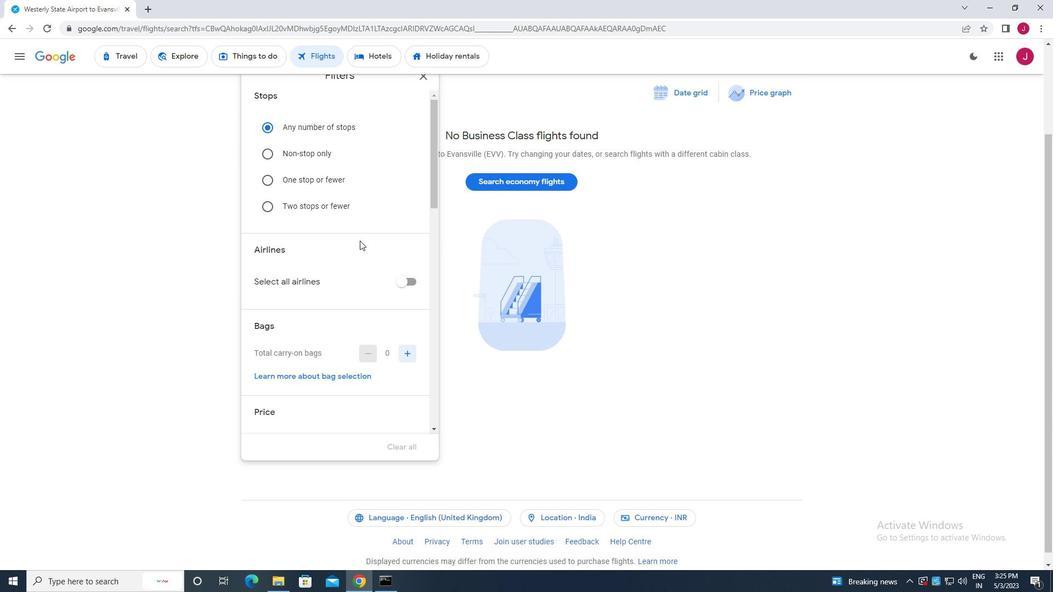 
Action: Mouse moved to (358, 239)
Screenshot: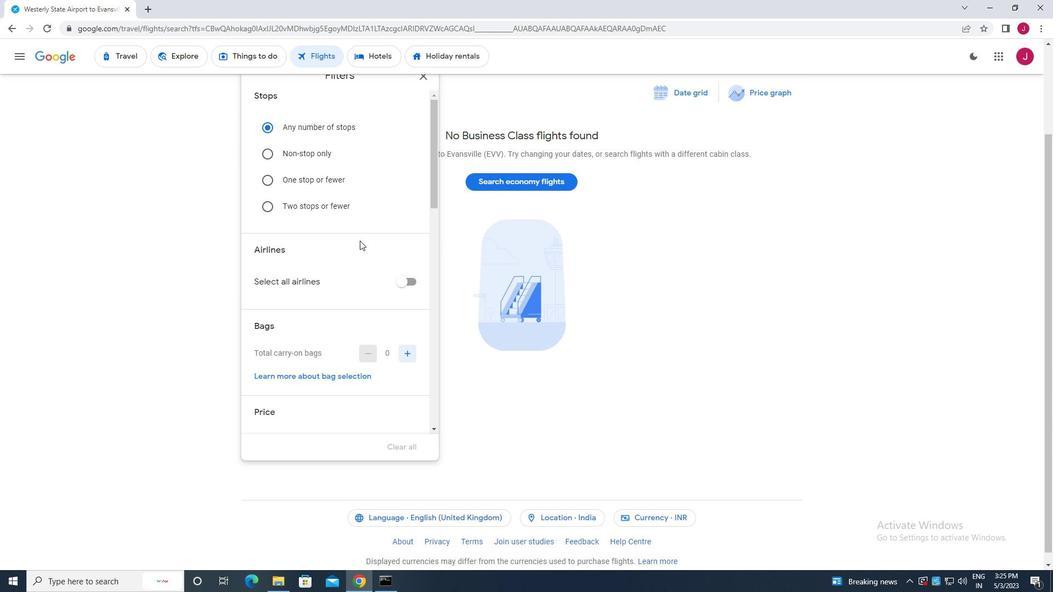 
Action: Mouse scrolled (358, 239) with delta (0, 0)
Screenshot: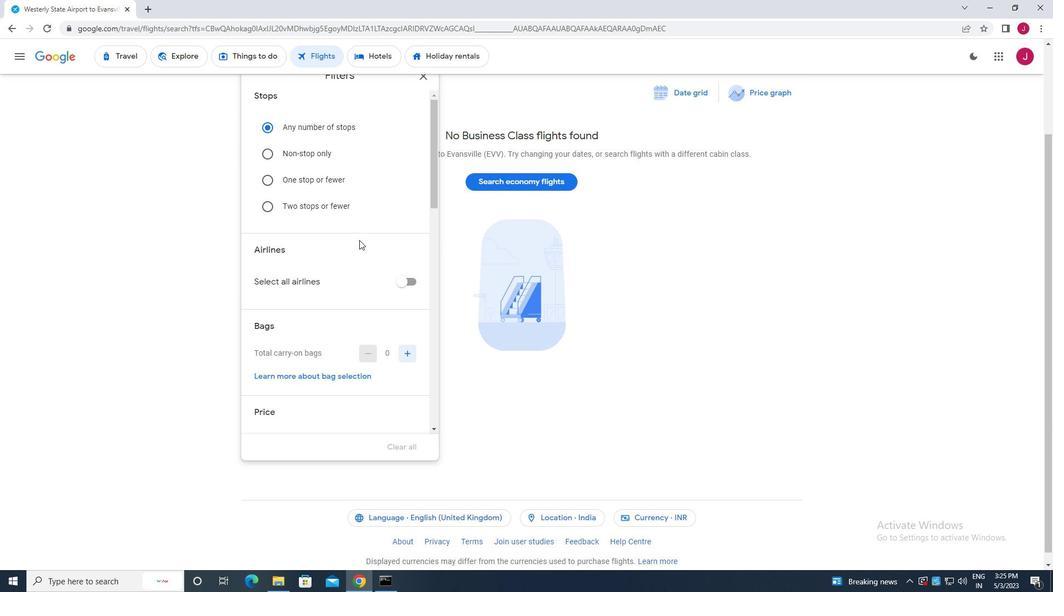 
Action: Mouse scrolled (358, 239) with delta (0, 0)
Screenshot: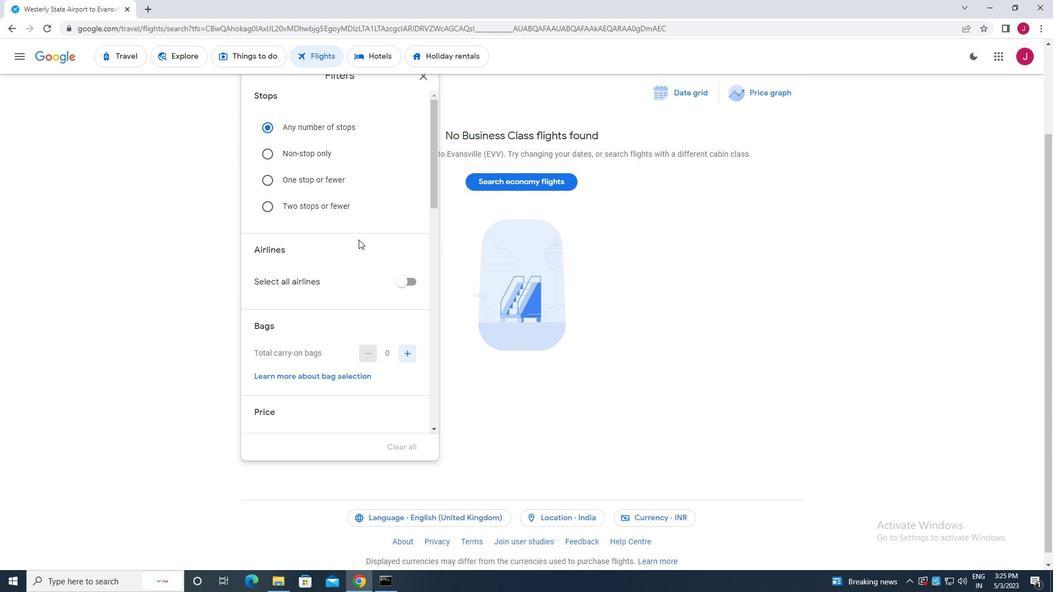 
Action: Mouse moved to (362, 215)
Screenshot: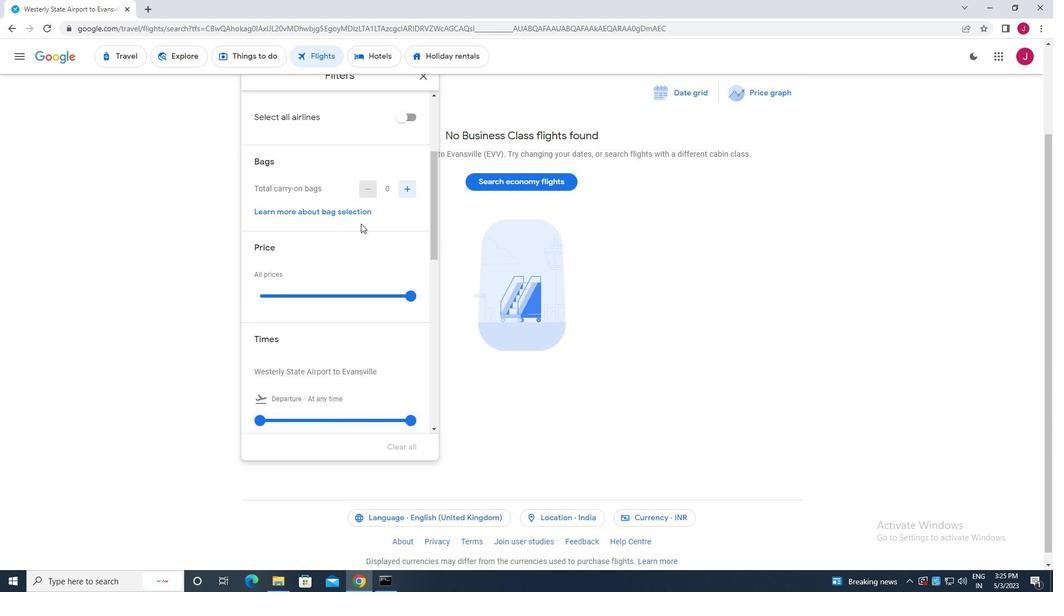 
Action: Mouse scrolled (362, 214) with delta (0, 0)
Screenshot: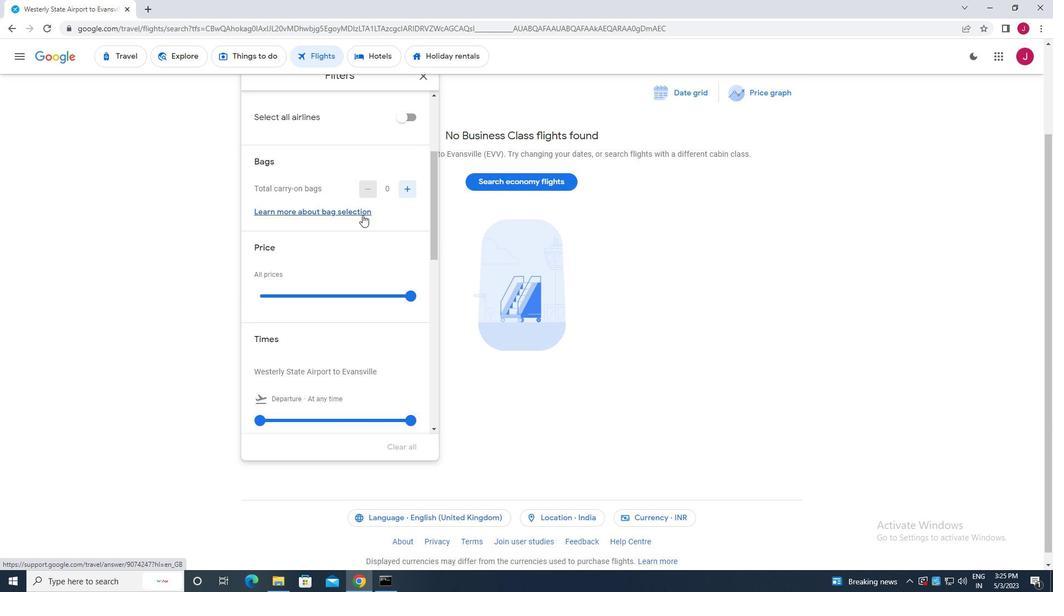 
Action: Mouse moved to (405, 166)
Screenshot: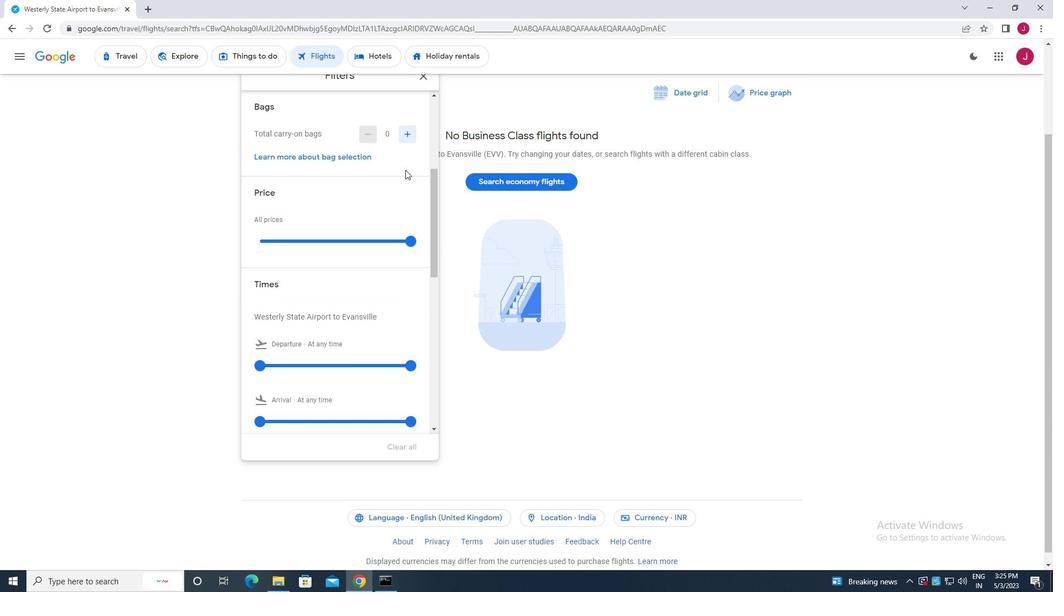 
Action: Mouse scrolled (405, 167) with delta (0, 0)
Screenshot: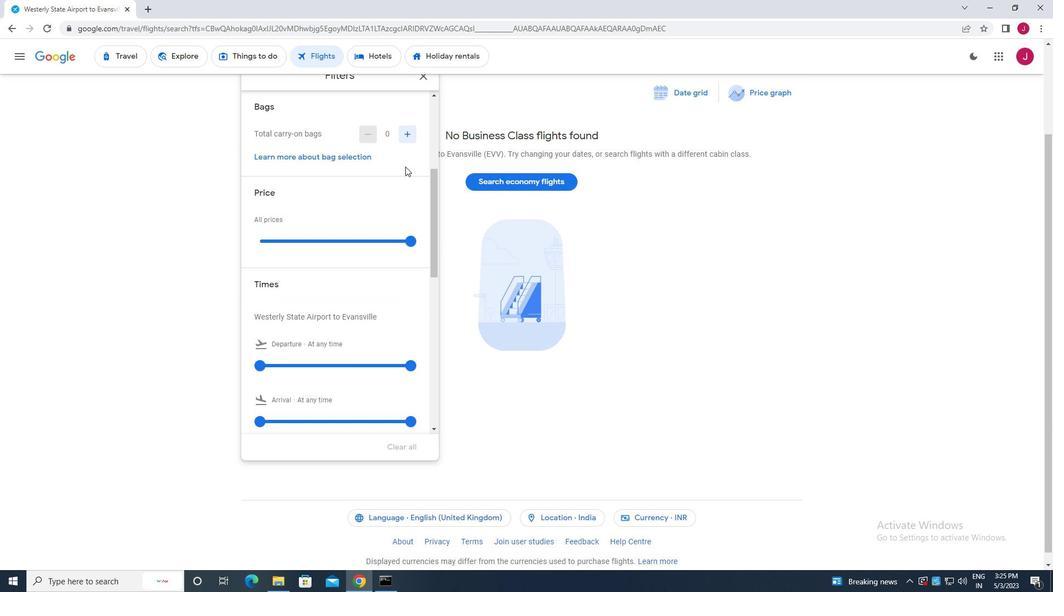 
Action: Mouse moved to (406, 189)
Screenshot: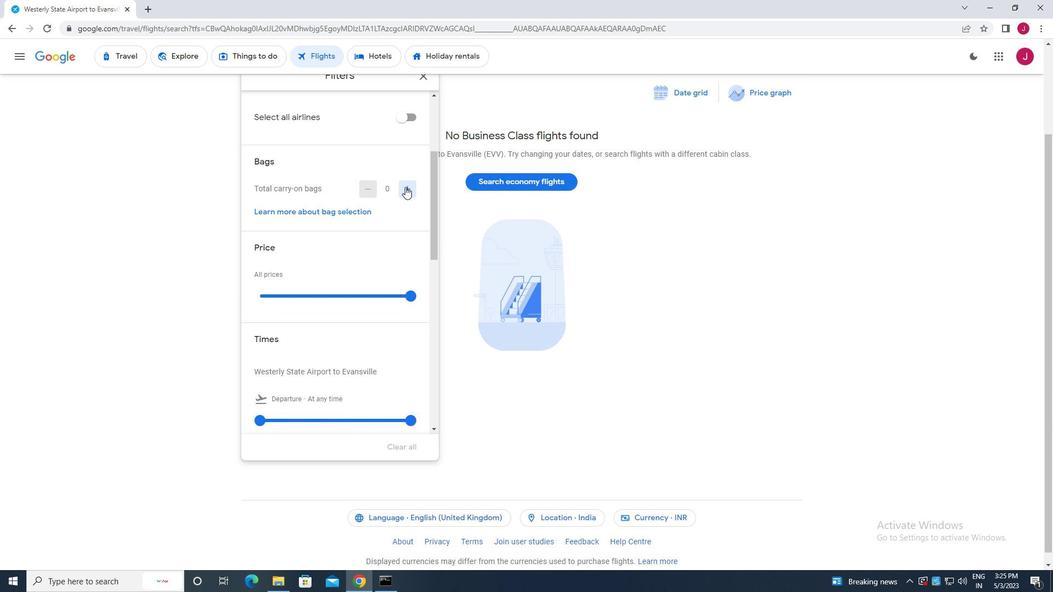 
Action: Mouse pressed left at (406, 189)
Screenshot: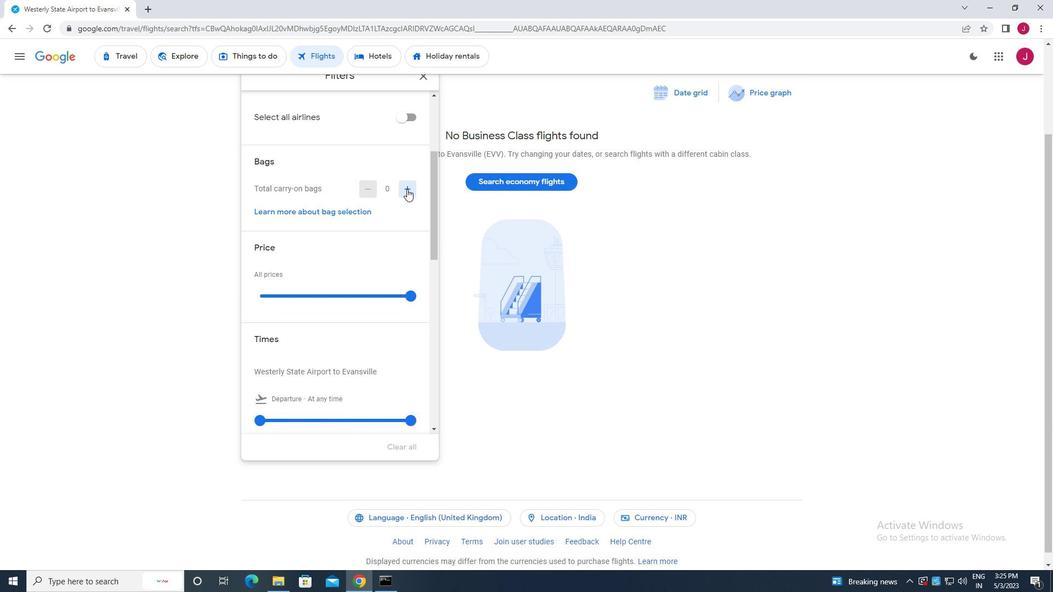 
Action: Mouse moved to (383, 196)
Screenshot: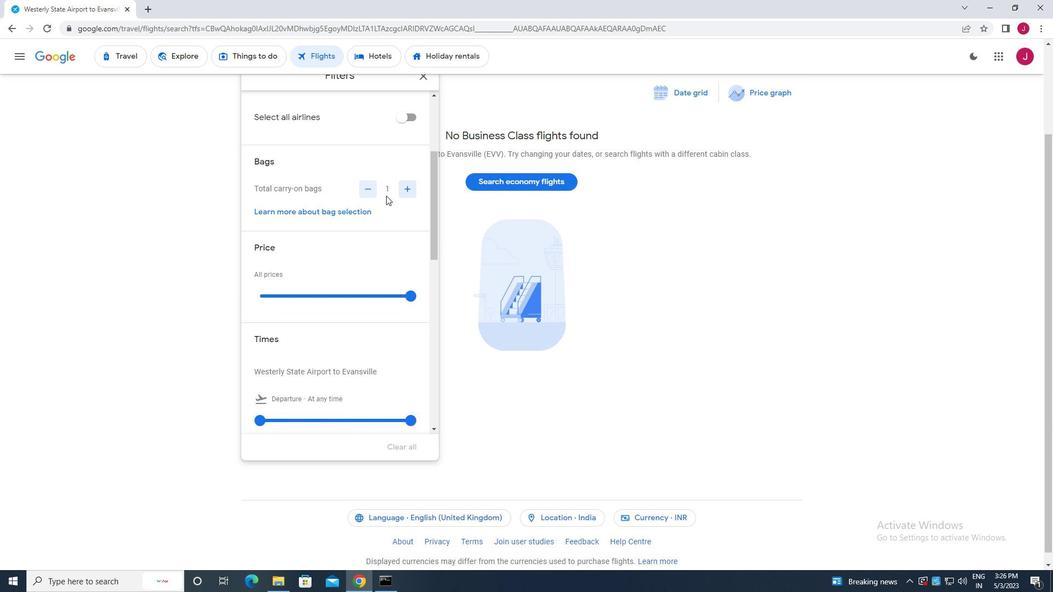 
Action: Mouse scrolled (383, 196) with delta (0, 0)
Screenshot: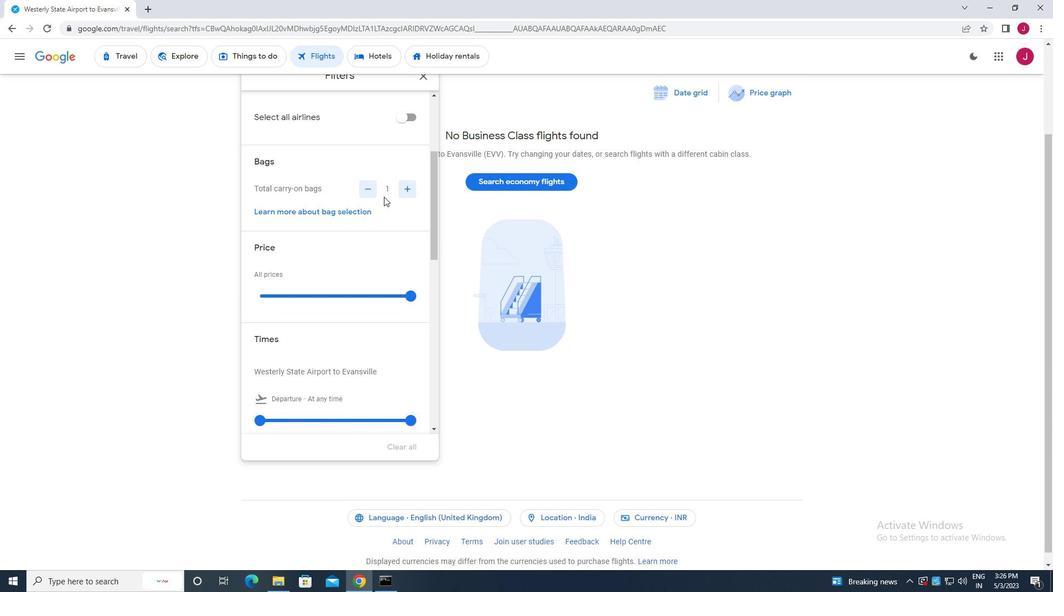 
Action: Mouse scrolled (383, 196) with delta (0, 0)
Screenshot: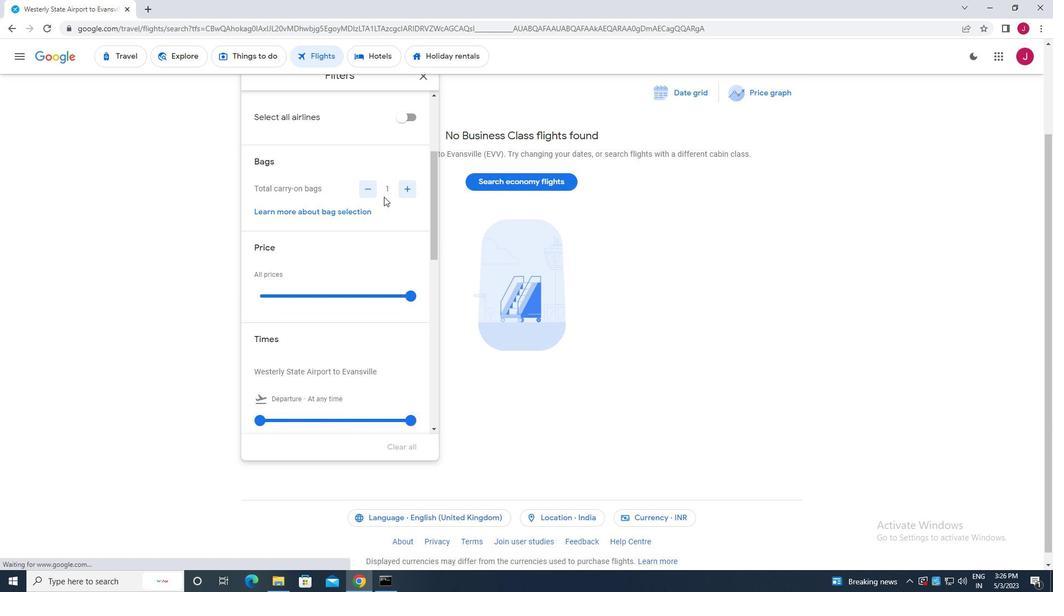 
Action: Mouse moved to (411, 203)
Screenshot: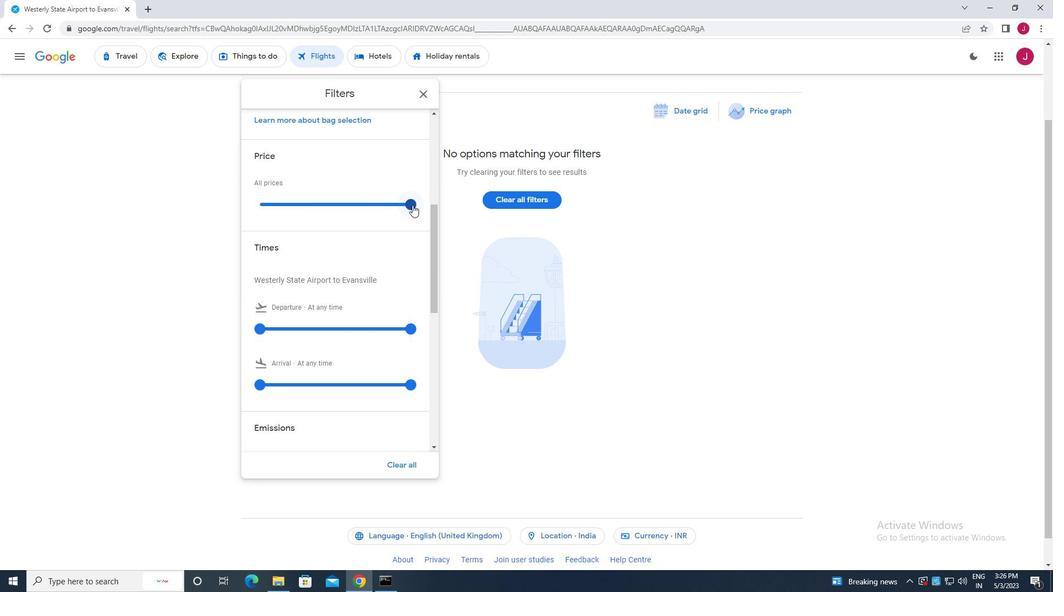 
Action: Mouse pressed left at (411, 203)
Screenshot: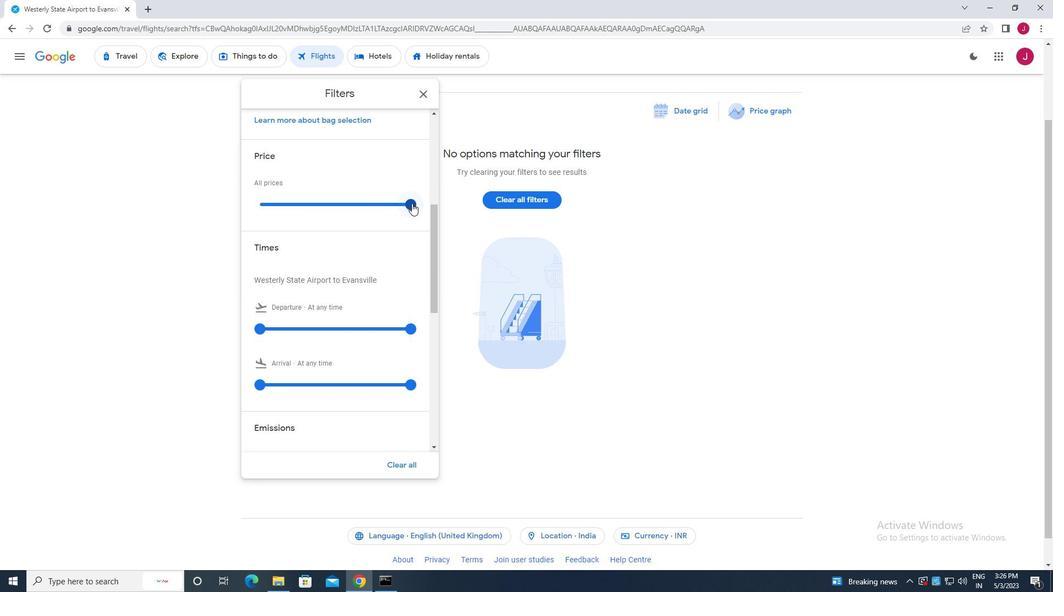 
Action: Mouse moved to (393, 207)
Screenshot: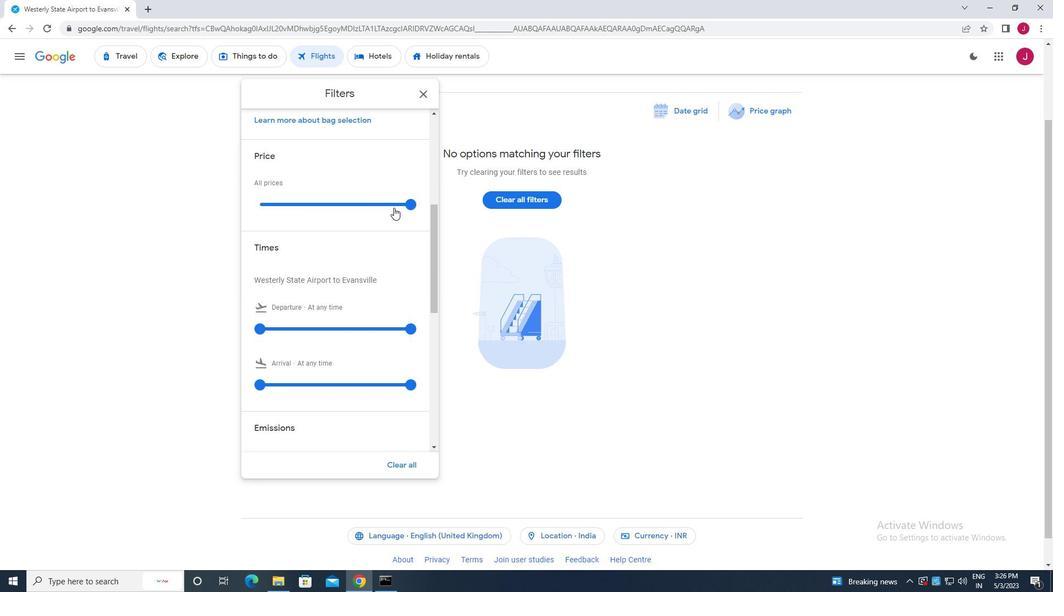 
Action: Mouse scrolled (393, 207) with delta (0, 0)
Screenshot: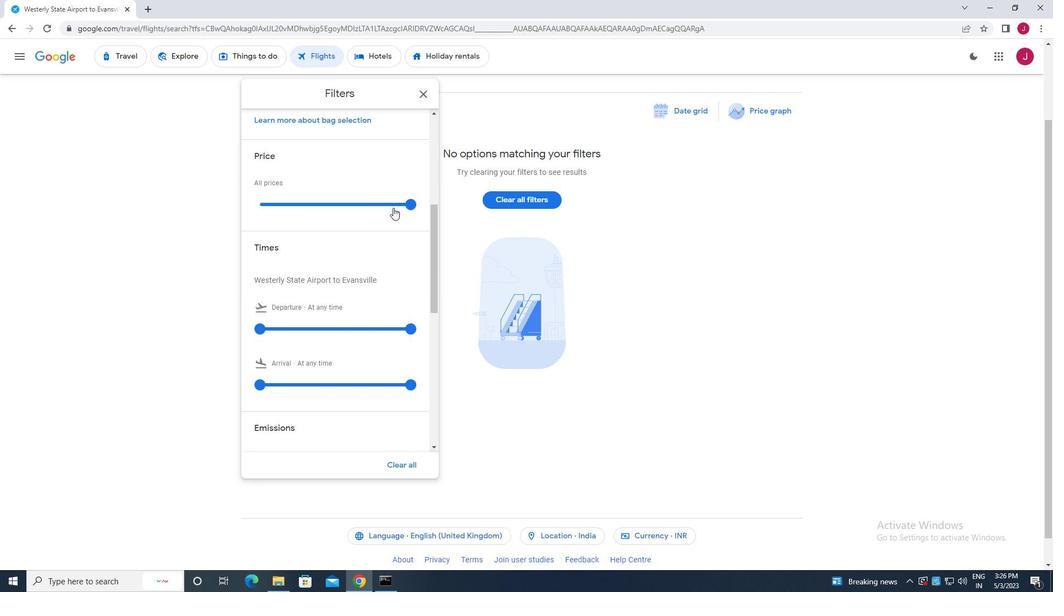 
Action: Mouse scrolled (393, 207) with delta (0, 0)
Screenshot: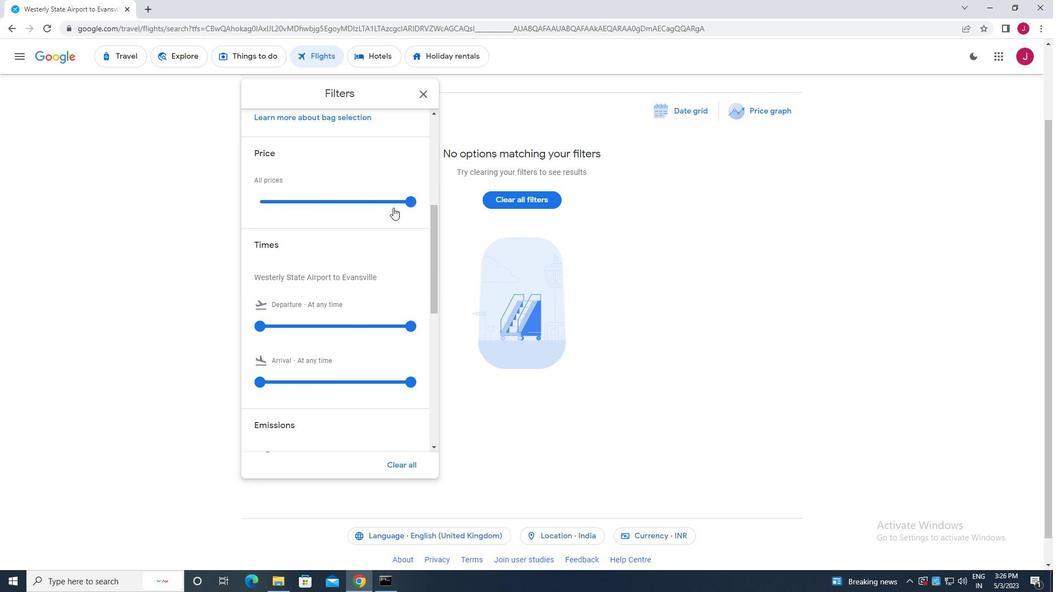 
Action: Mouse moved to (258, 222)
Screenshot: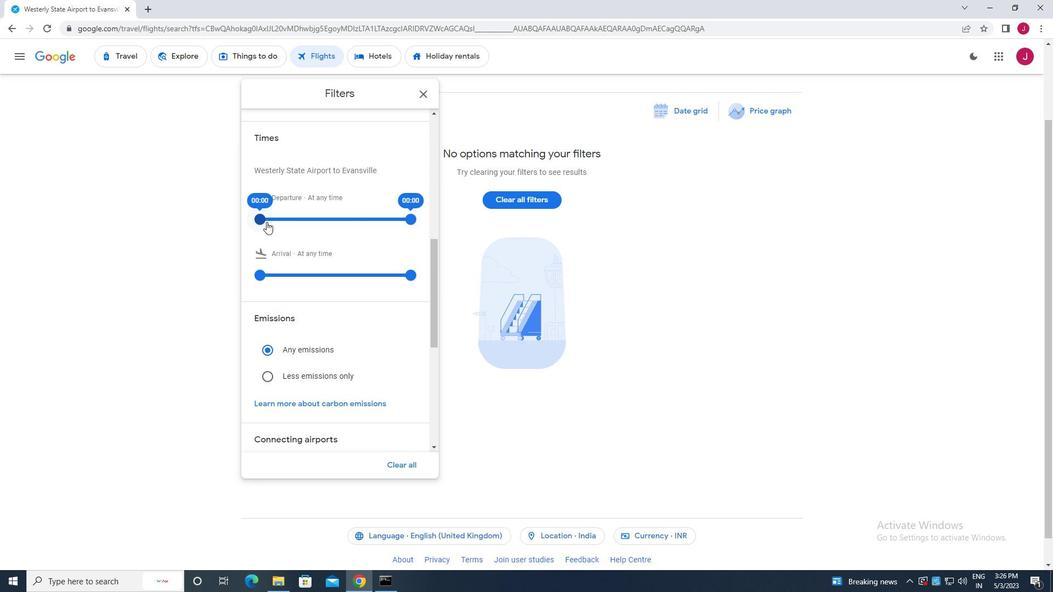 
Action: Mouse pressed left at (258, 222)
Screenshot: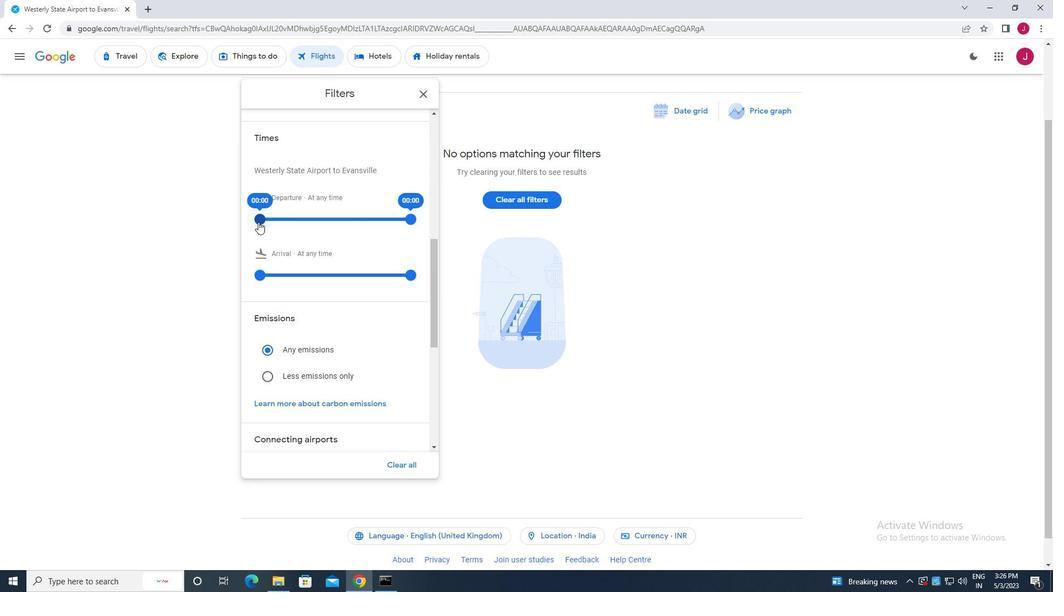 
Action: Mouse moved to (408, 218)
Screenshot: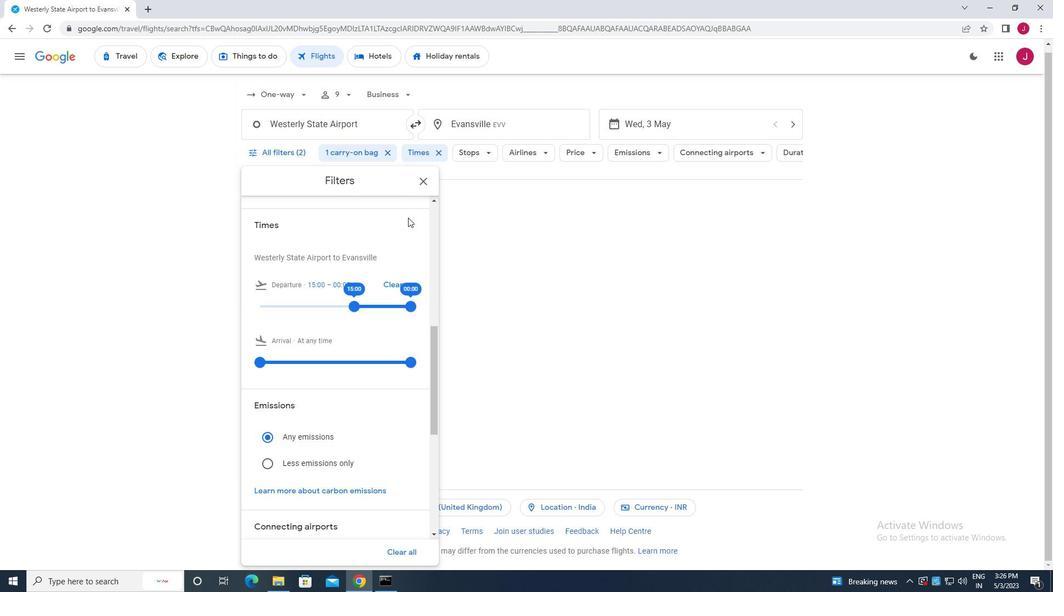
Action: Mouse pressed left at (408, 218)
Screenshot: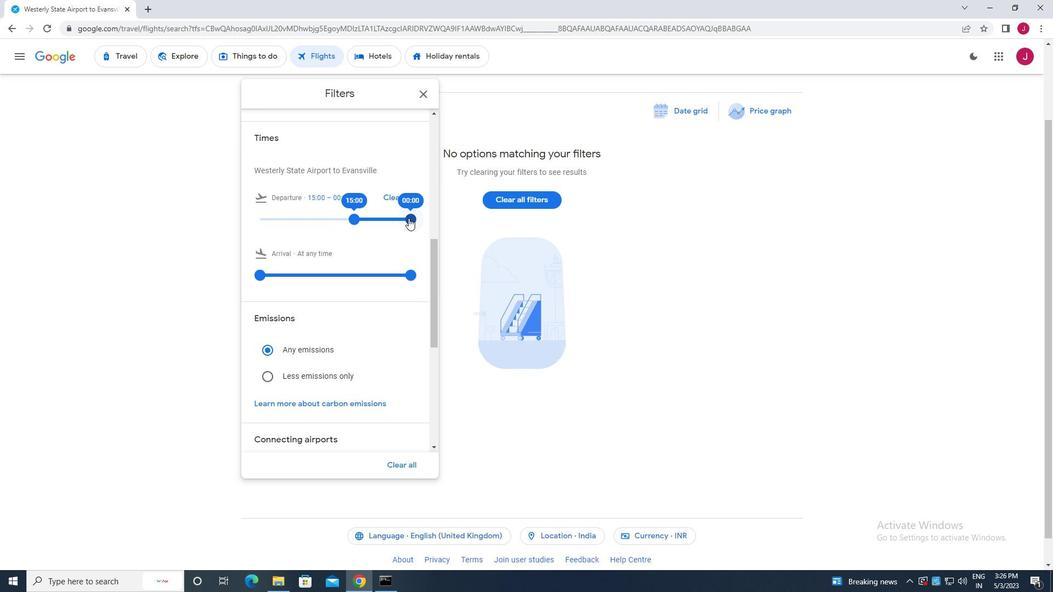 
Action: Mouse moved to (423, 94)
Screenshot: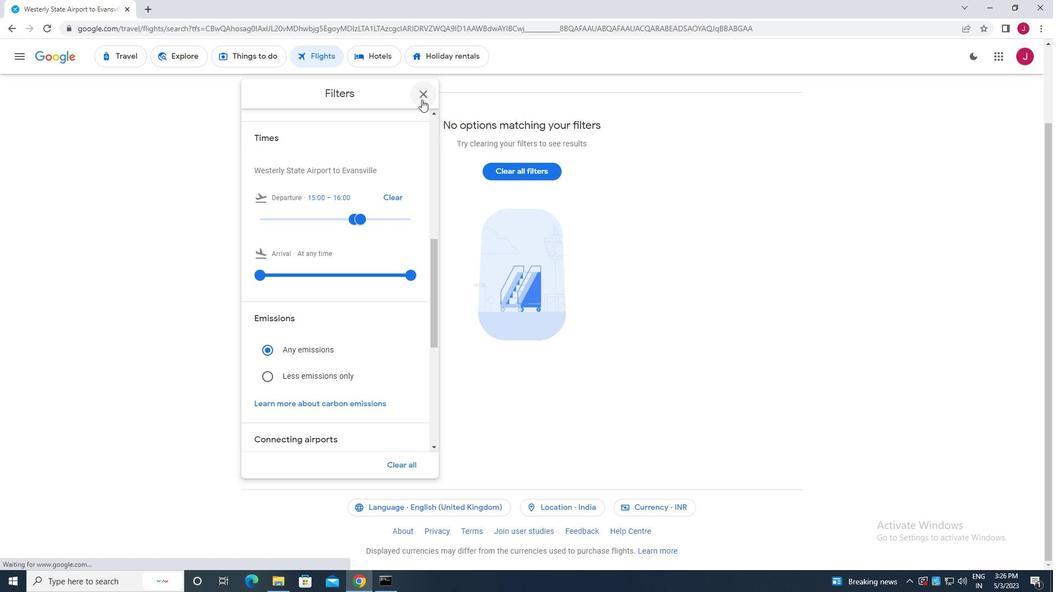 
Action: Mouse pressed left at (423, 94)
Screenshot: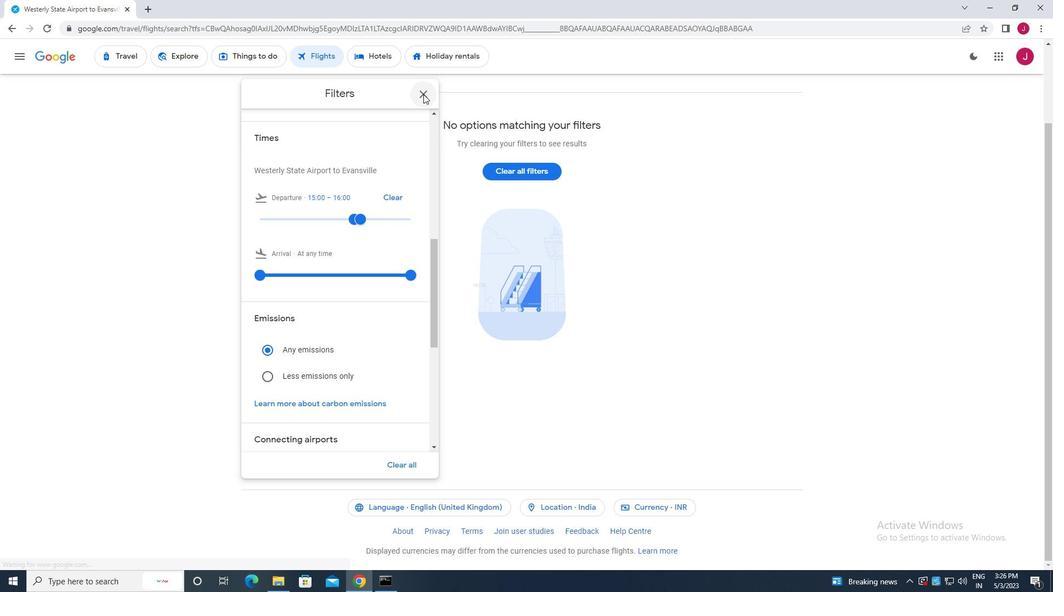 
